 Task: Open a blank sheet, save the file as acquisition.txt Insert a table ' 2 by 2' In first column, add headers, 'Task, Status'. Under first header, add  ResearchUnder second header, add Completed. Change table style to  Black 
Action: Mouse moved to (265, 161)
Screenshot: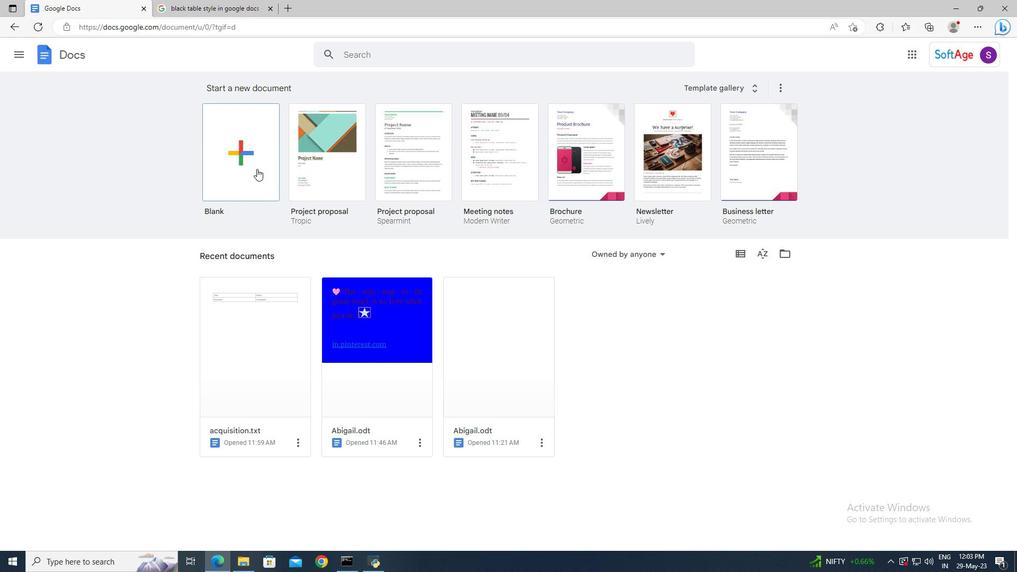 
Action: Mouse pressed left at (265, 161)
Screenshot: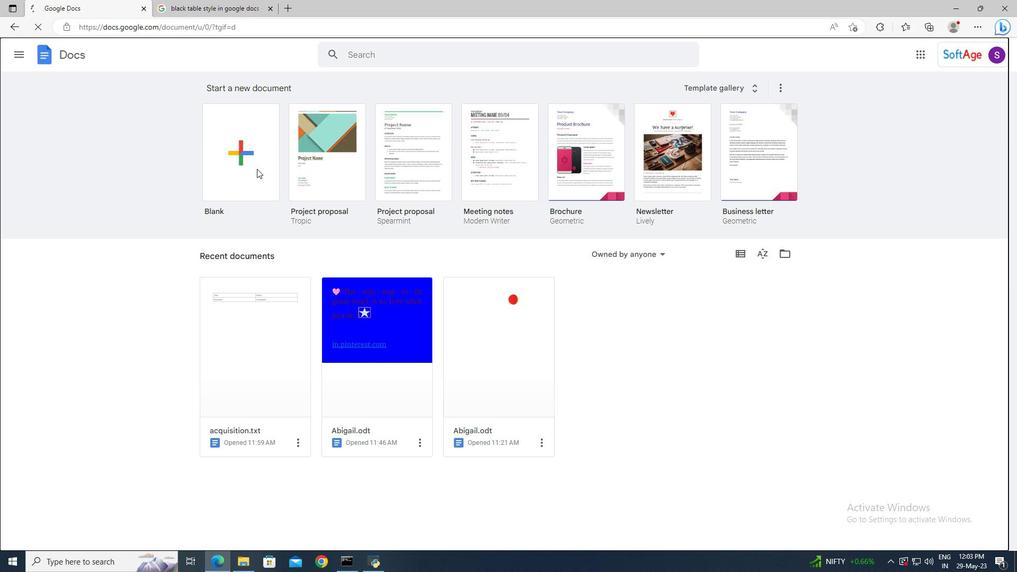 
Action: Mouse moved to (84, 48)
Screenshot: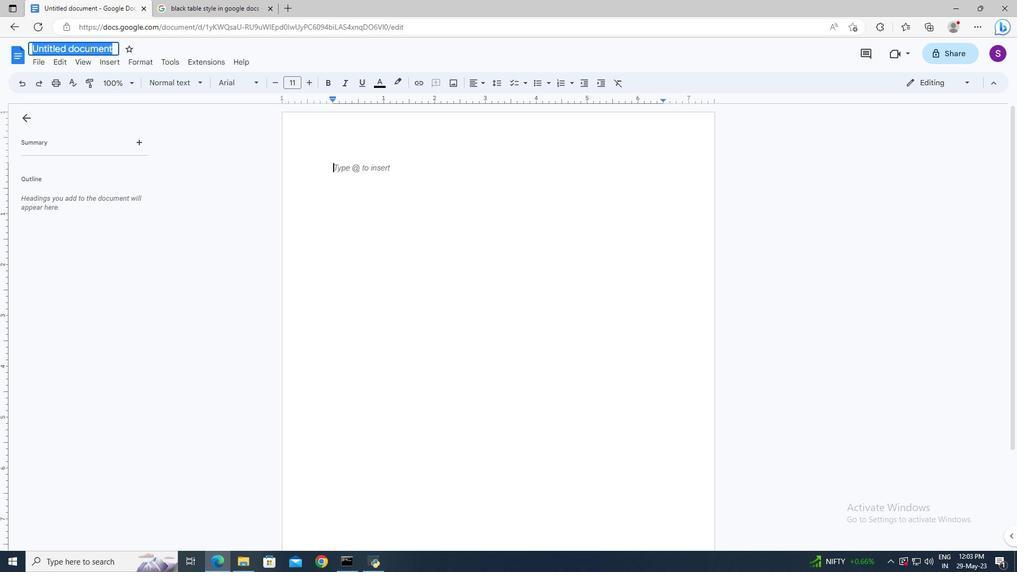 
Action: Mouse pressed left at (84, 48)
Screenshot: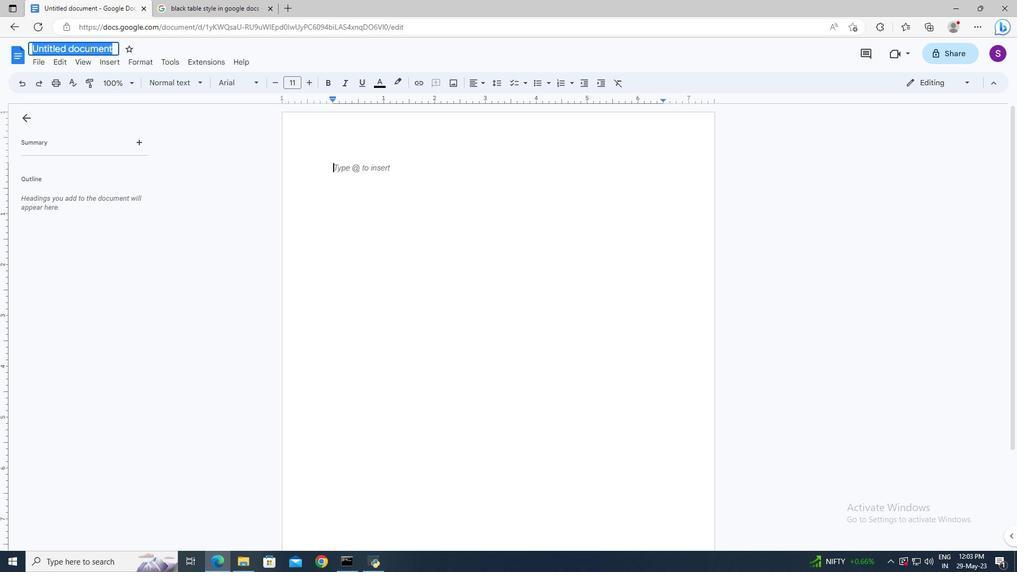 
Action: Key pressed acquisition.txt<Key.enter>
Screenshot: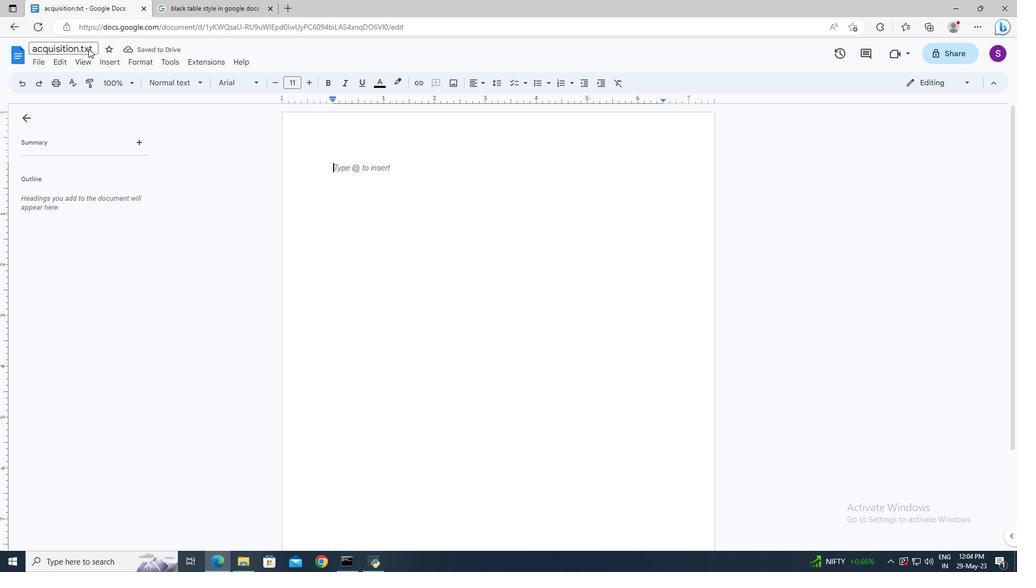 
Action: Mouse moved to (116, 66)
Screenshot: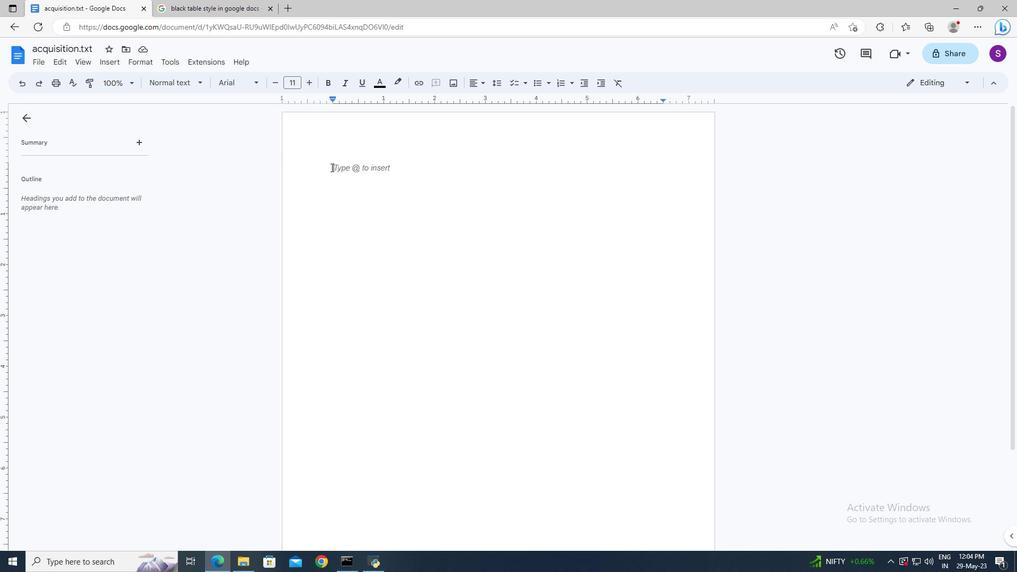 
Action: Mouse pressed left at (116, 66)
Screenshot: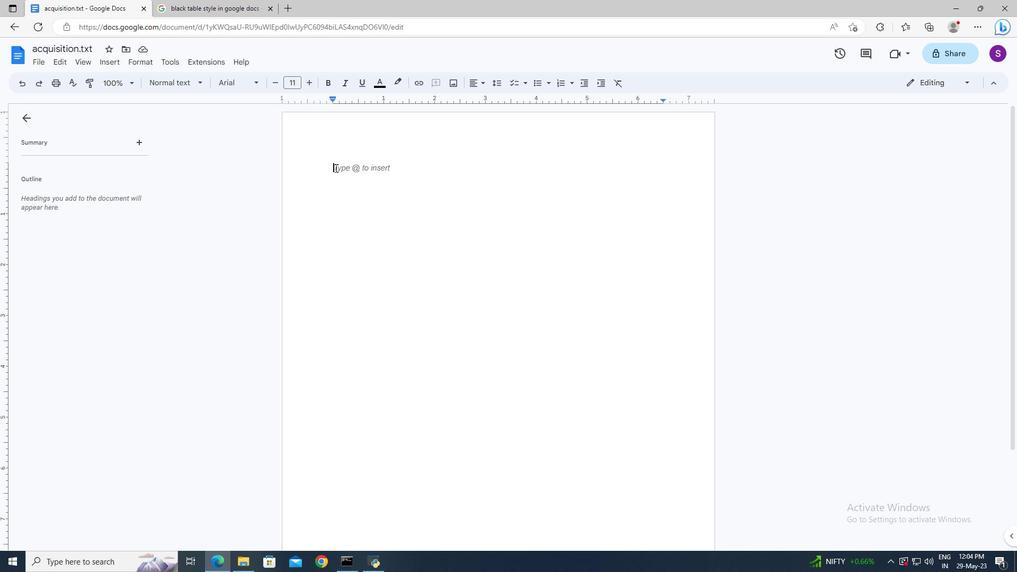 
Action: Mouse moved to (283, 131)
Screenshot: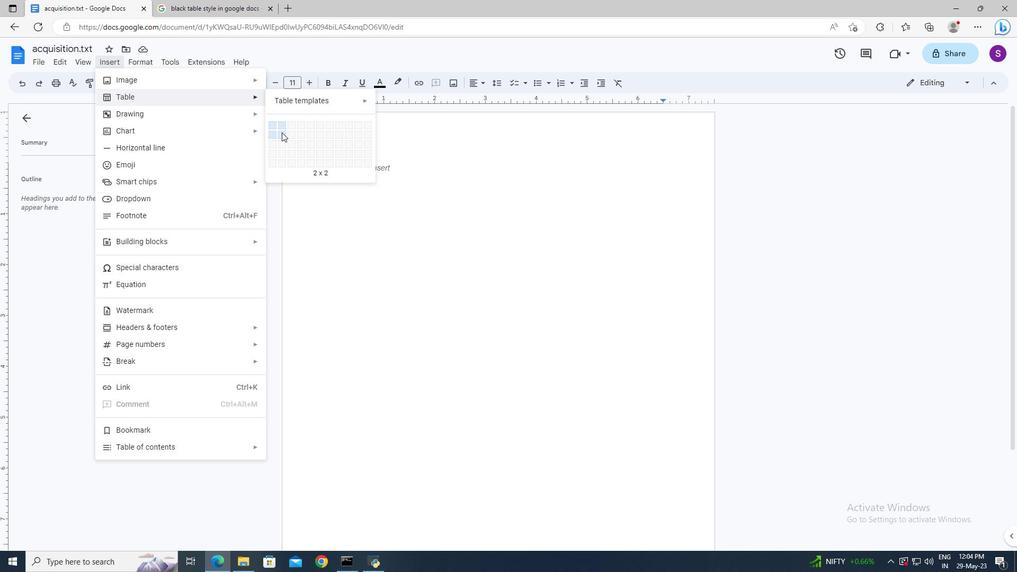 
Action: Mouse pressed left at (283, 131)
Screenshot: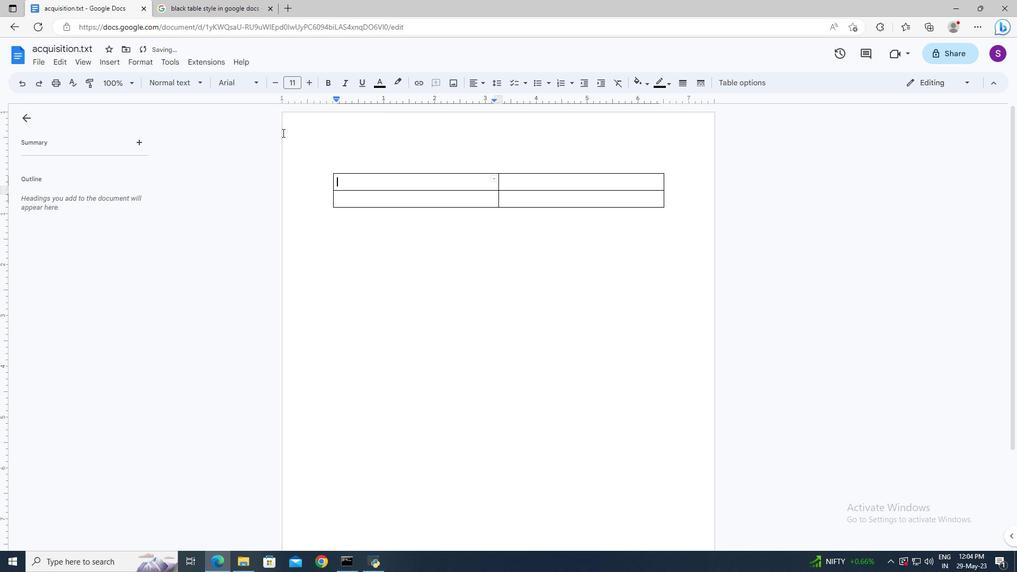 
Action: Mouse moved to (384, 180)
Screenshot: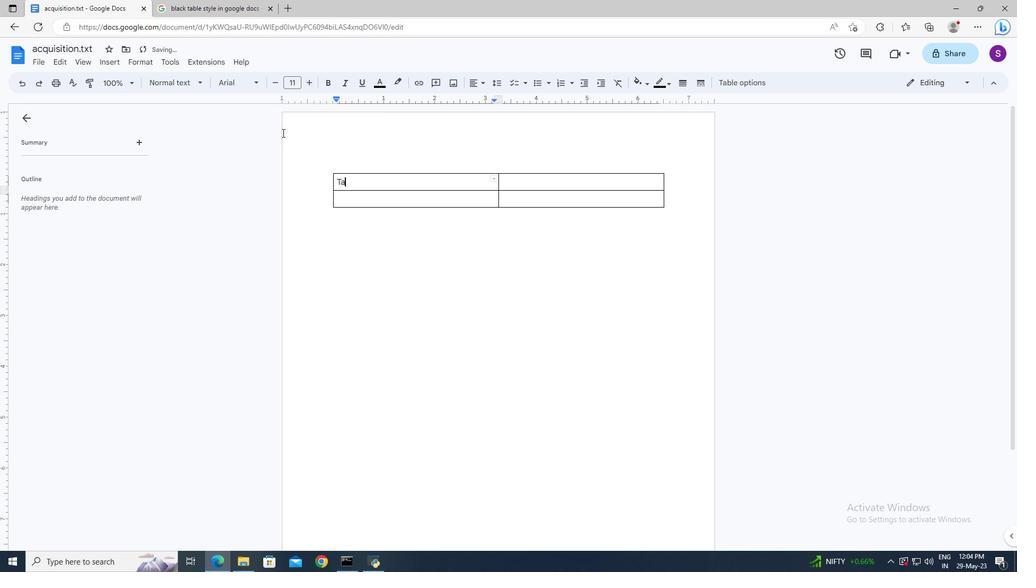
Action: Mouse pressed left at (384, 180)
Screenshot: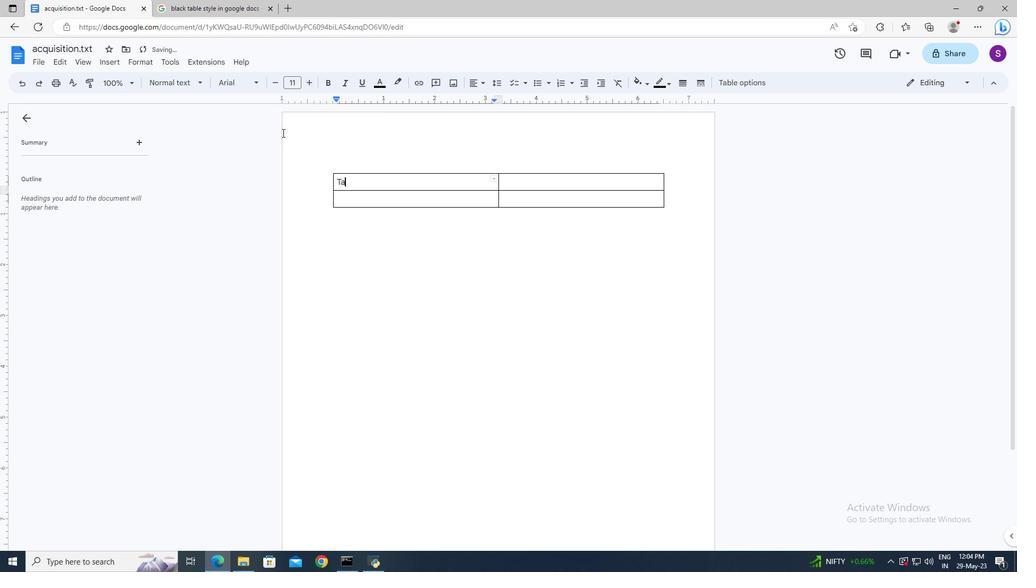 
Action: Key pressed <Key.shift>Task<Key.tab><Key.shift>Status
Screenshot: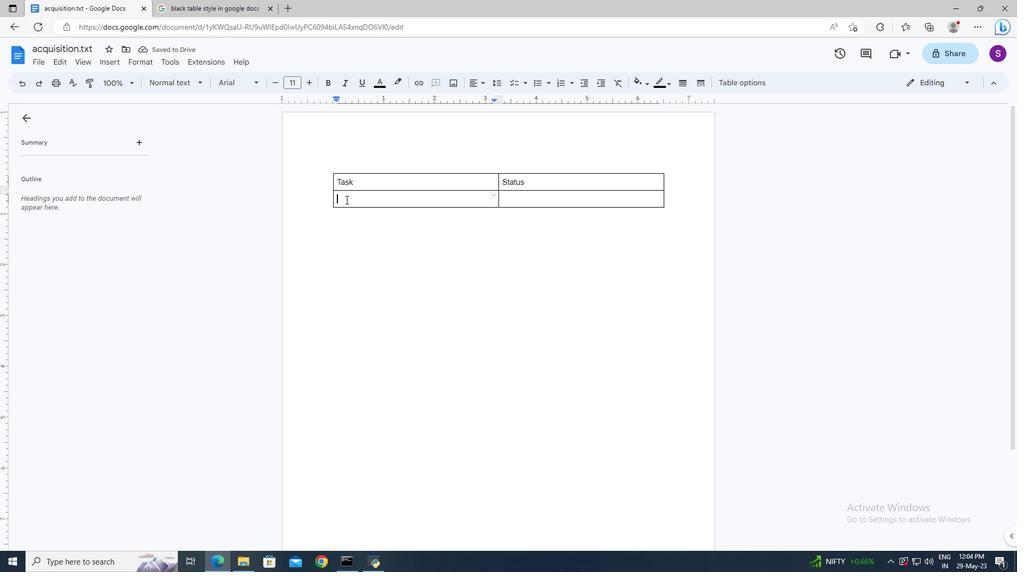 
Action: Mouse moved to (382, 196)
Screenshot: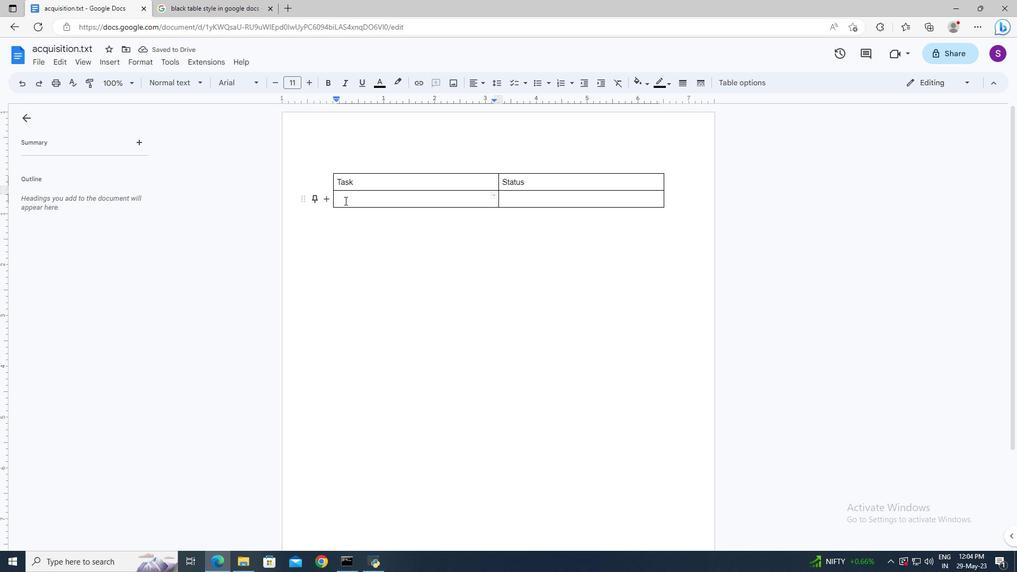
Action: Mouse pressed left at (382, 196)
Screenshot: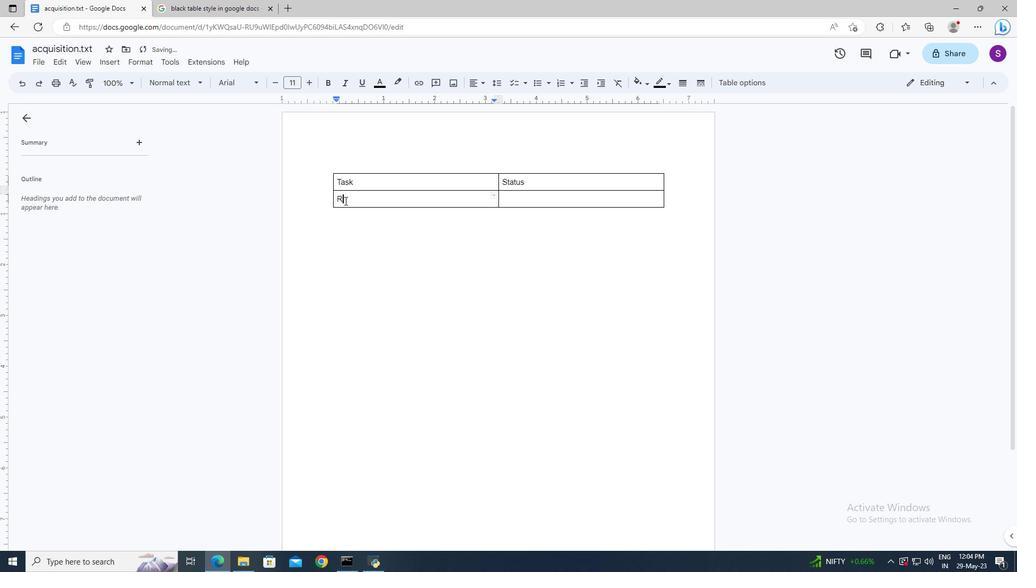 
Action: Key pressed <Key.shift>Research<Key.tab><Key.shift>Completed
Screenshot: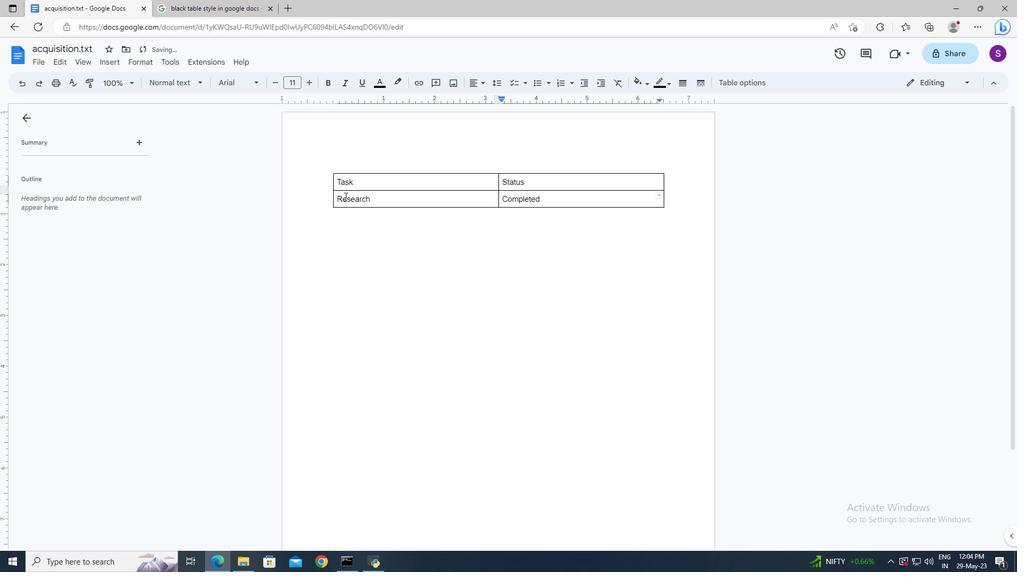 
Action: Mouse moved to (416, 212)
Screenshot: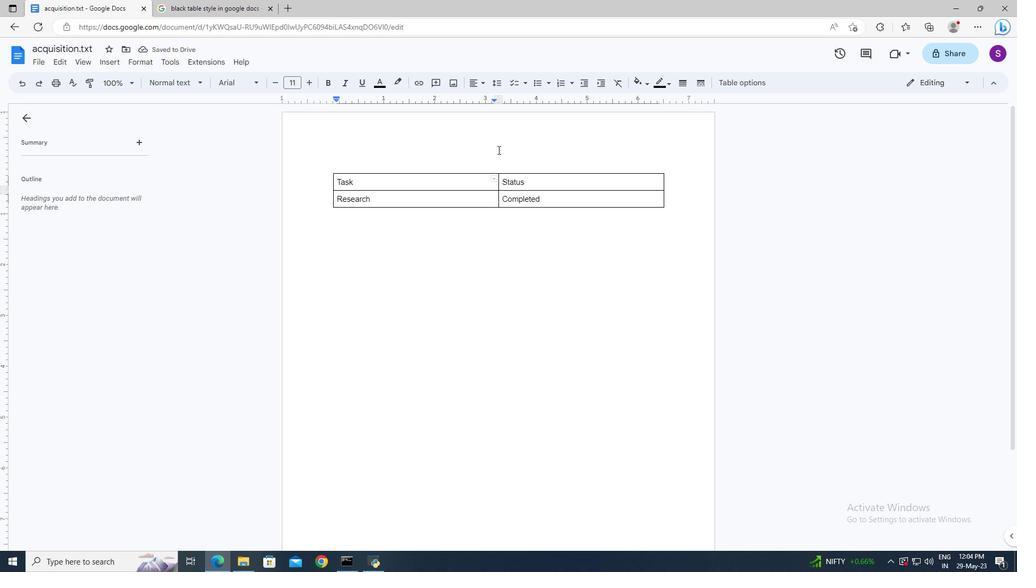 
Action: Mouse pressed left at (416, 212)
Screenshot: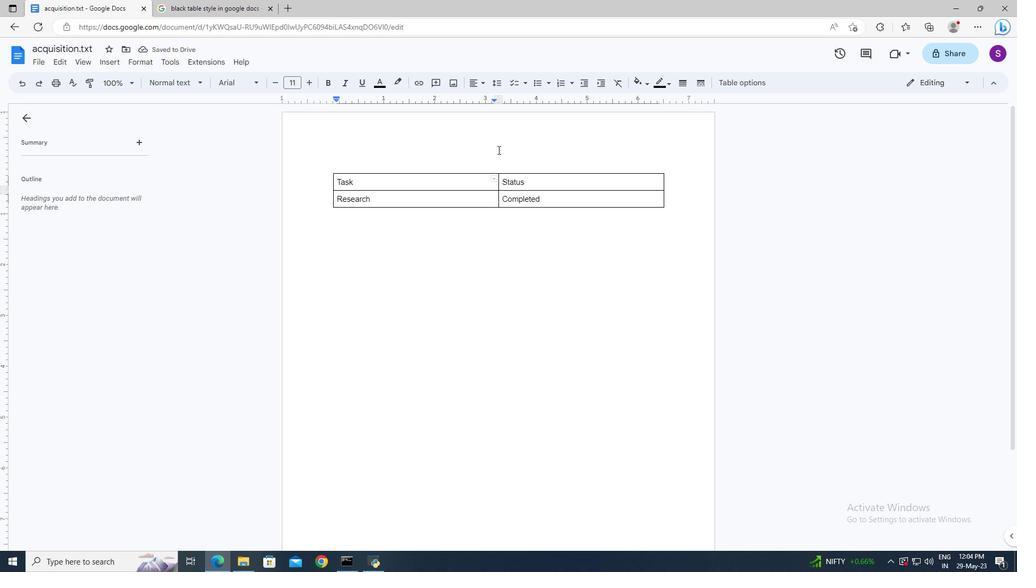 
Action: Mouse moved to (414, 186)
Screenshot: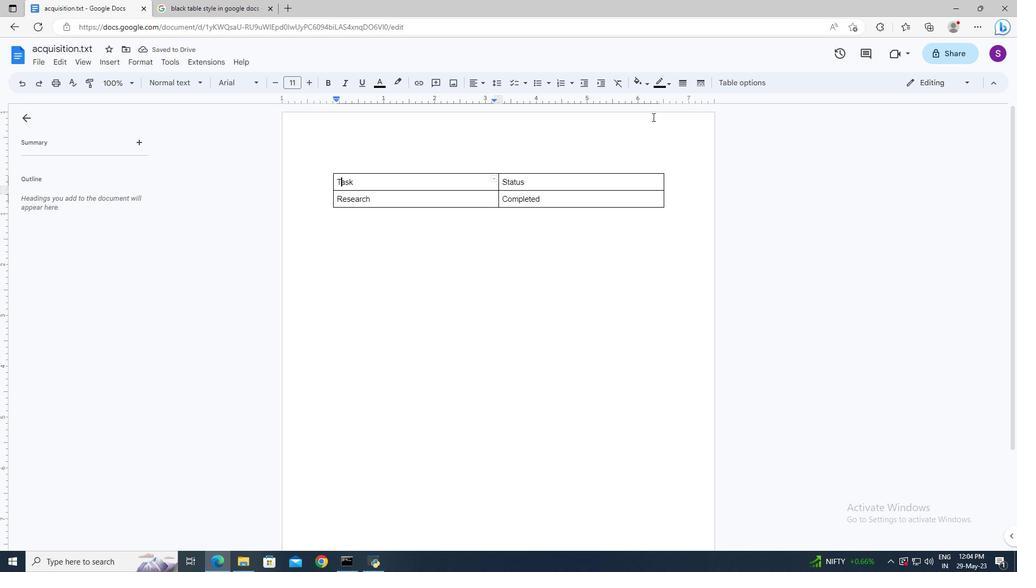 
Action: Mouse pressed left at (414, 186)
Screenshot: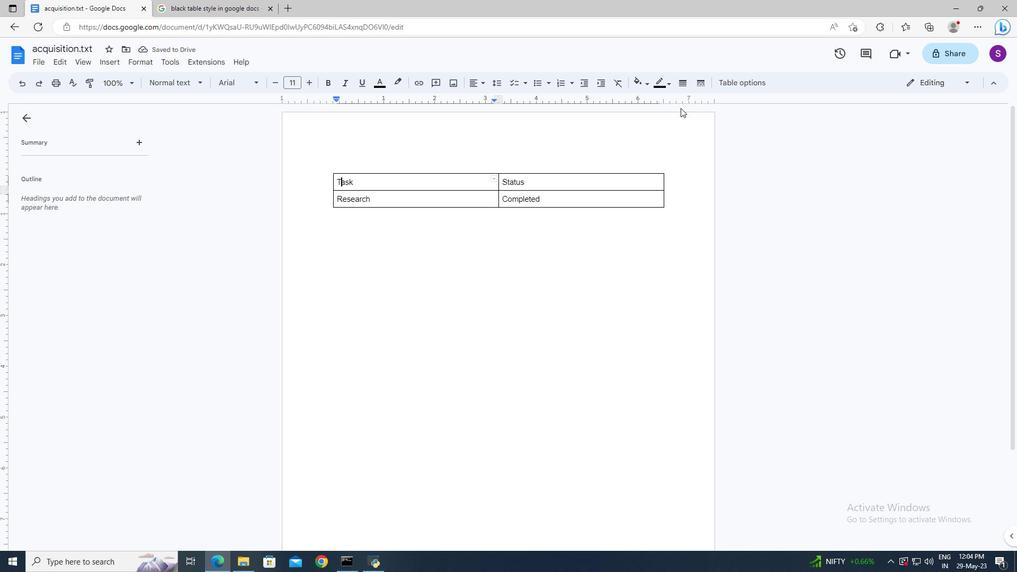 
Action: Mouse moved to (729, 81)
Screenshot: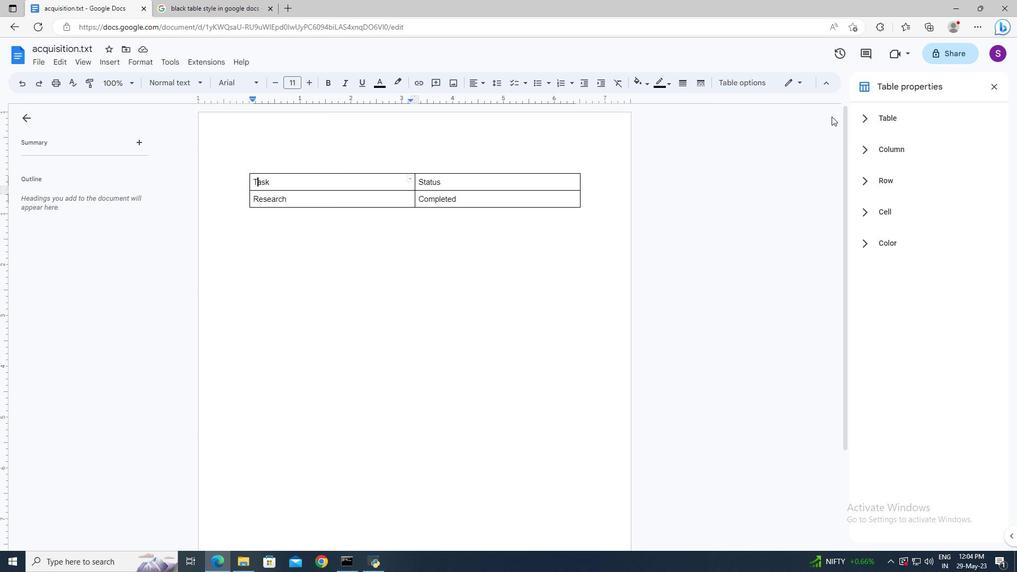 
Action: Mouse pressed left at (729, 81)
Screenshot: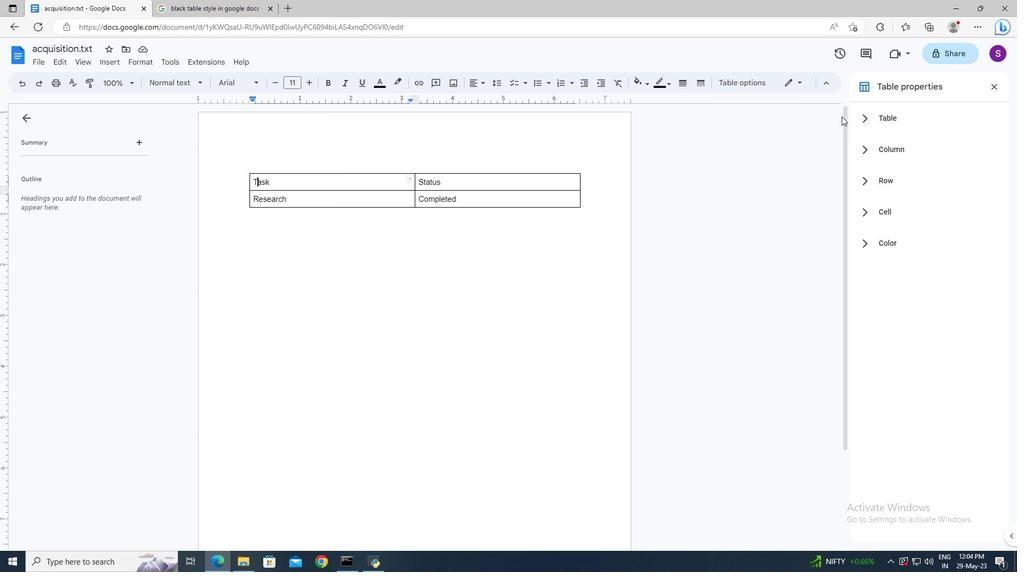 
Action: Mouse moved to (865, 111)
Screenshot: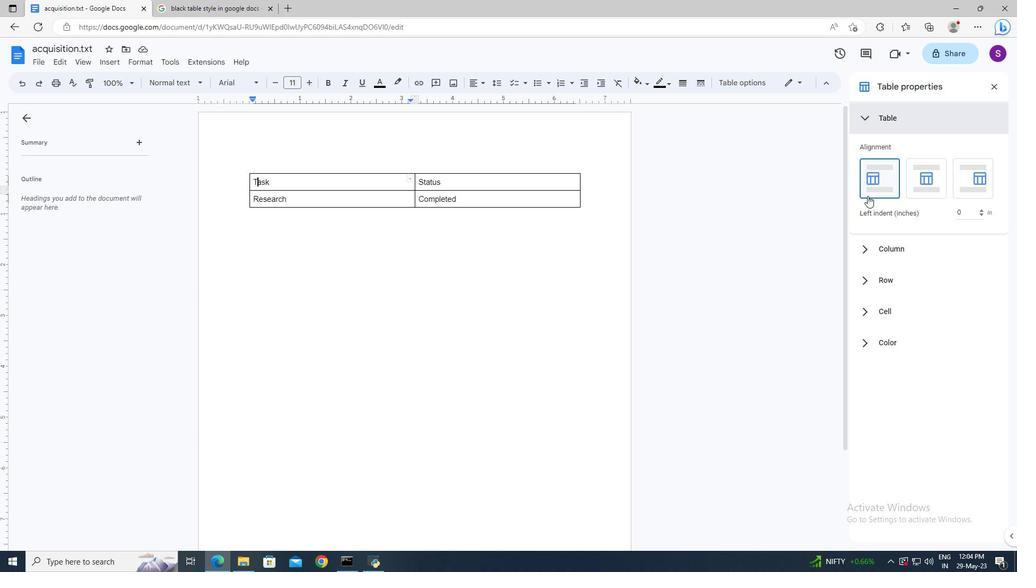 
Action: Mouse pressed left at (865, 111)
Screenshot: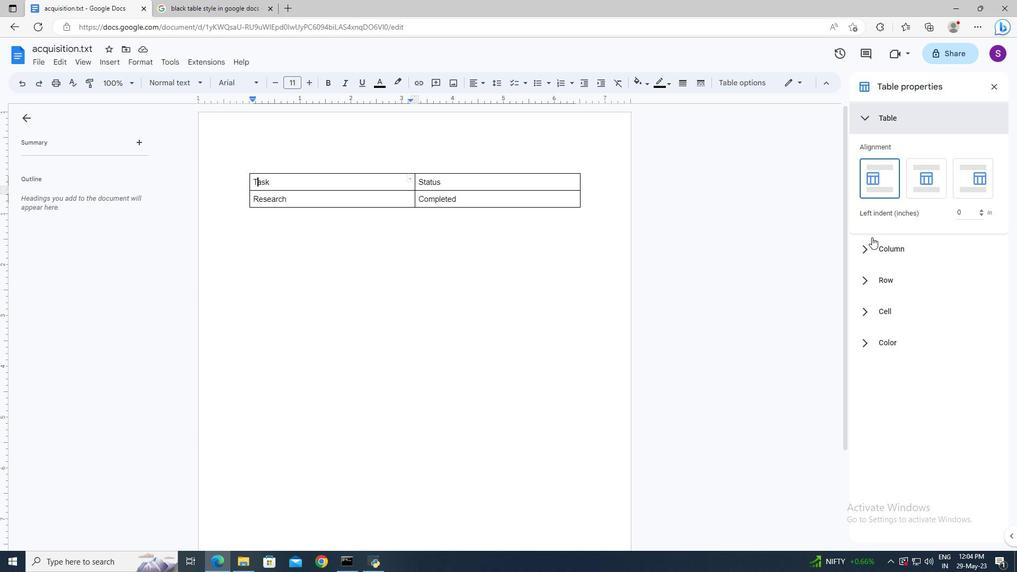 
Action: Mouse moved to (876, 343)
Screenshot: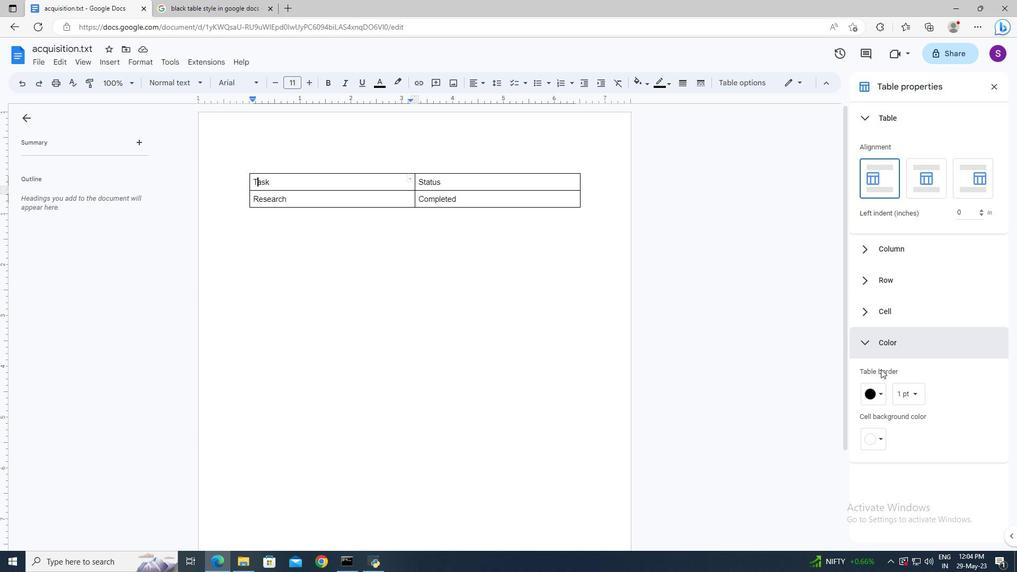 
Action: Mouse pressed left at (876, 343)
Screenshot: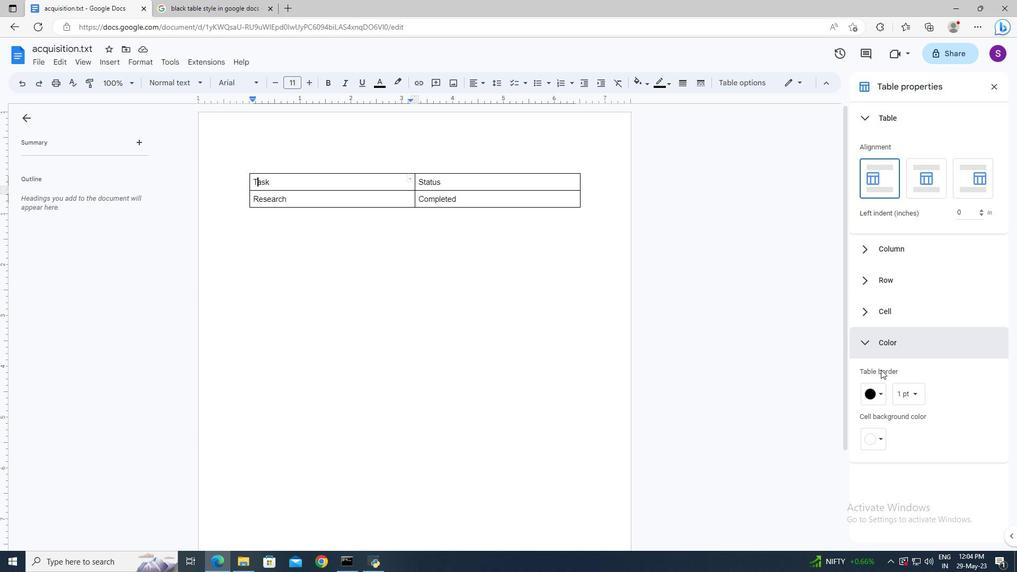 
Action: Mouse moved to (881, 437)
Screenshot: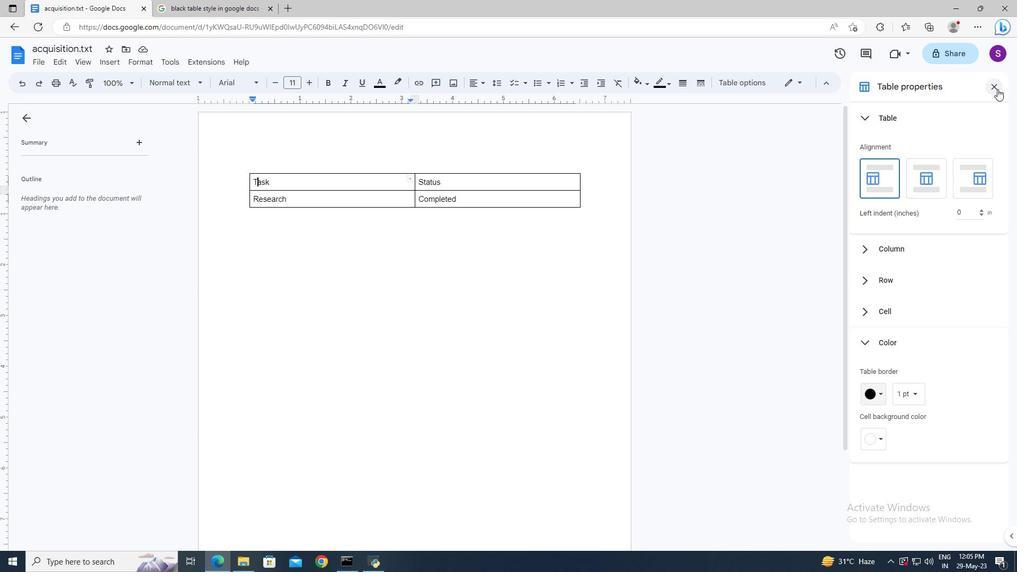 
Action: Mouse pressed left at (881, 437)
Screenshot: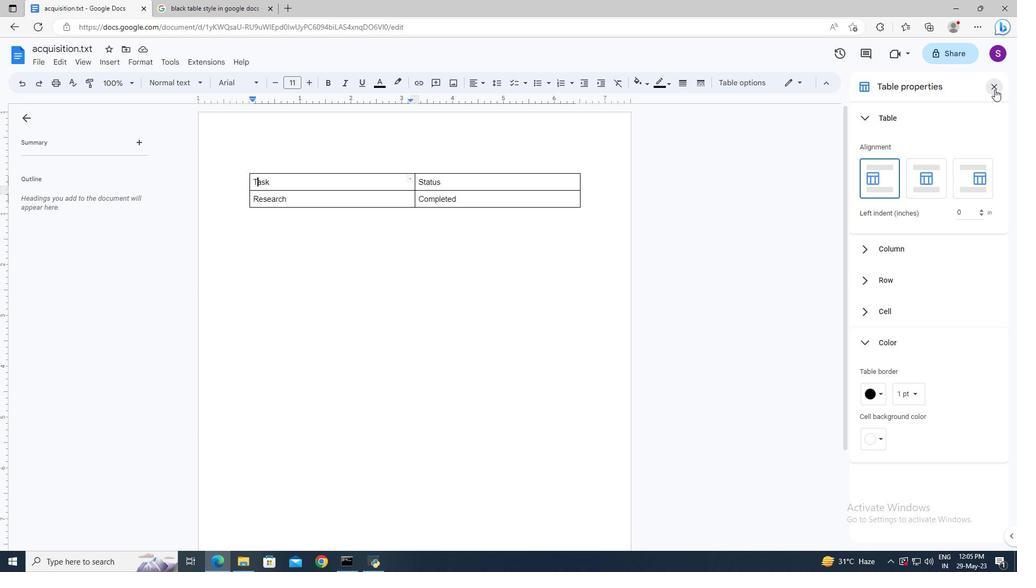 
Action: Mouse moved to (872, 309)
Screenshot: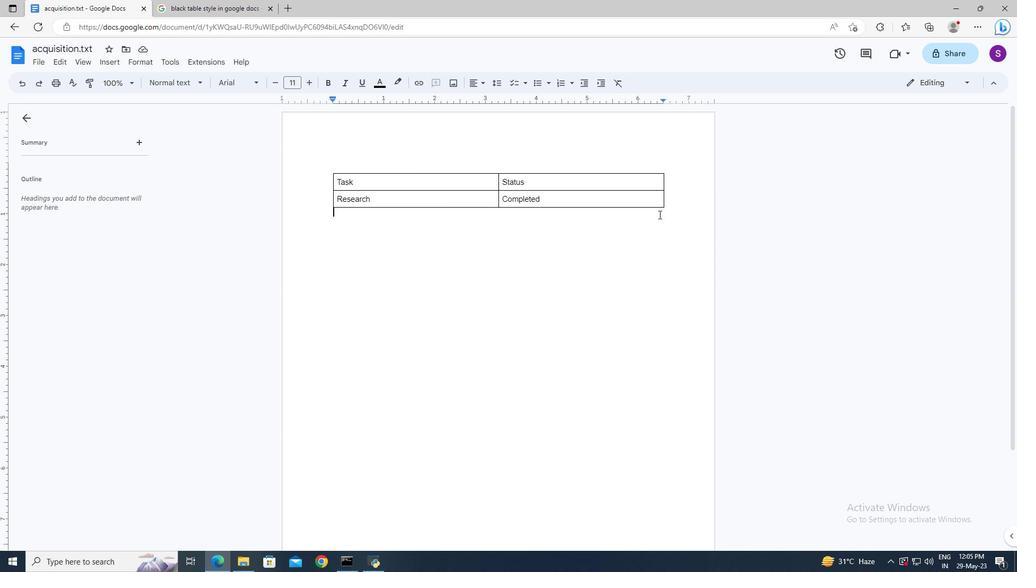 
Action: Mouse pressed left at (872, 309)
Screenshot: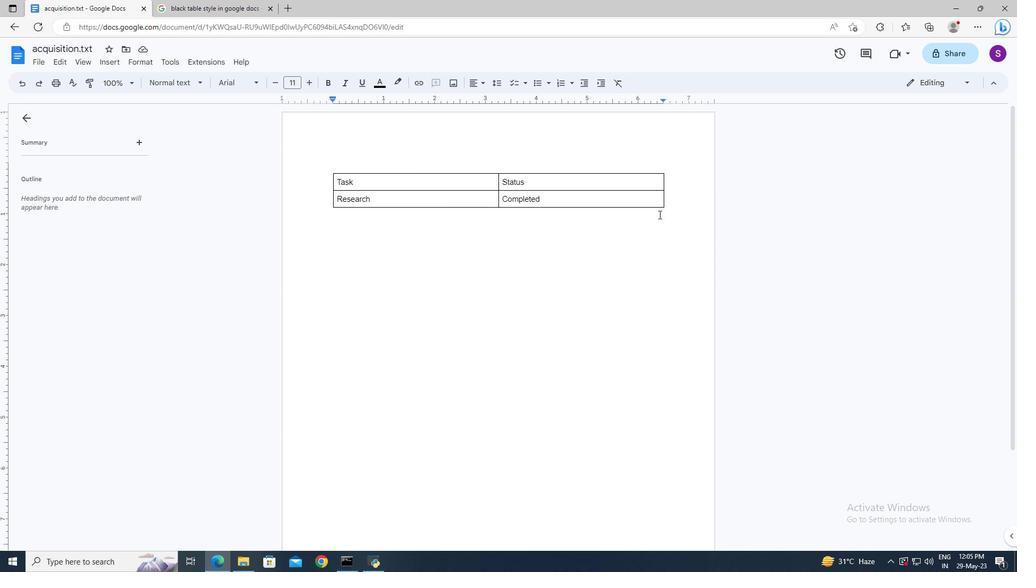 
Action: Key pressed ctrl+Z
Screenshot: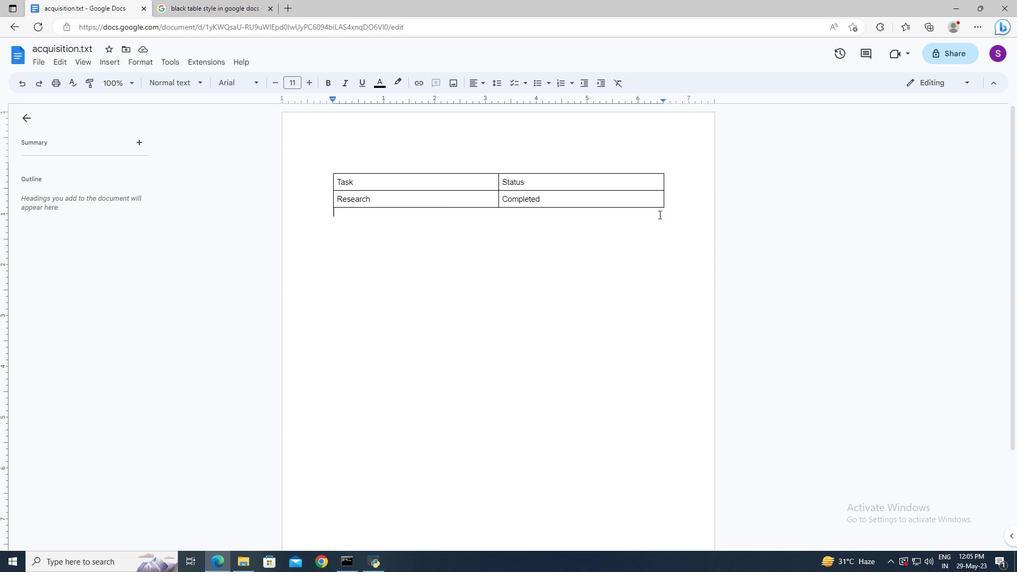 
Action: Mouse moved to (862, 118)
Screenshot: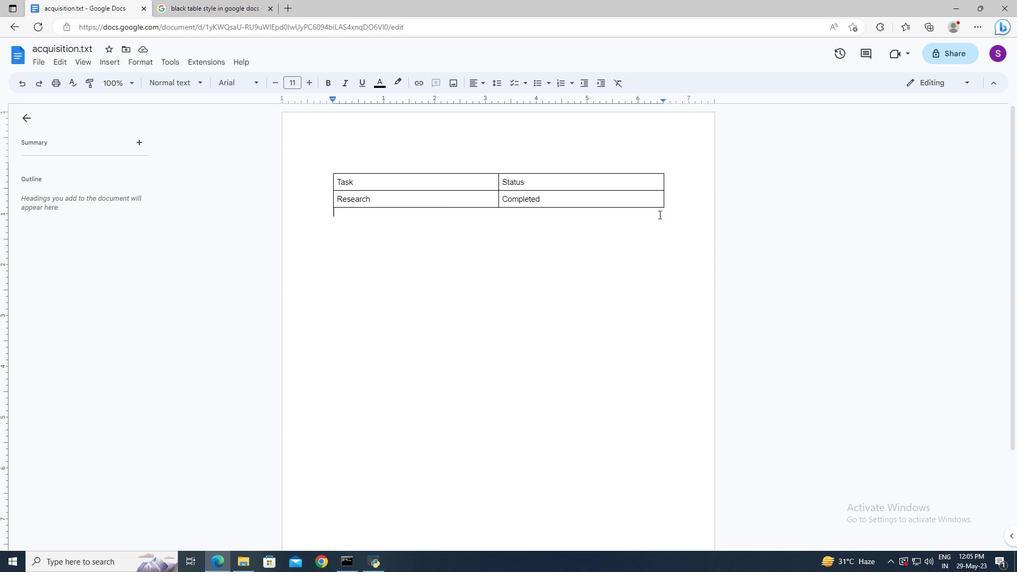 
Action: Mouse pressed left at (862, 118)
Screenshot: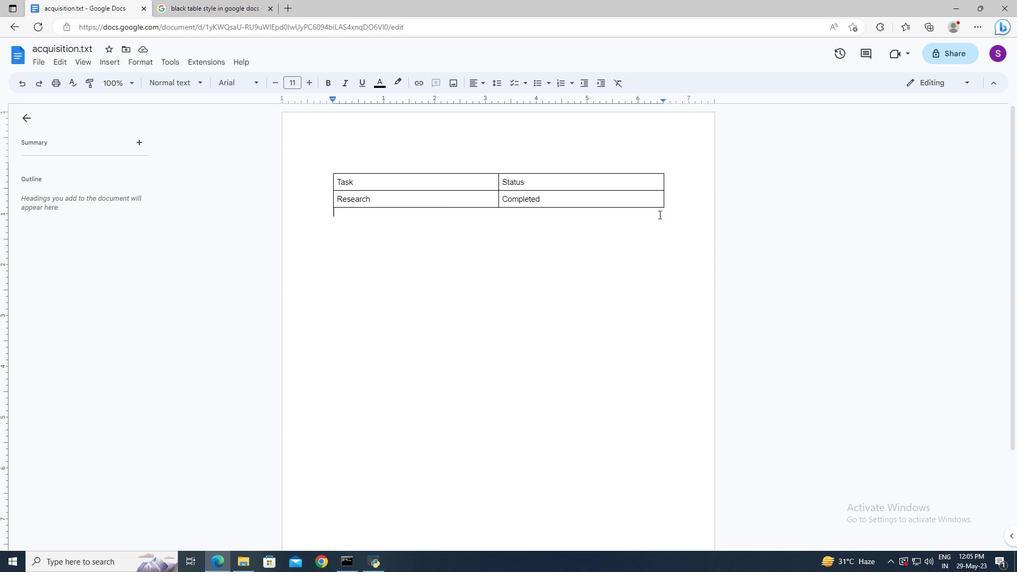 
Action: Mouse moved to (792, 82)
Screenshot: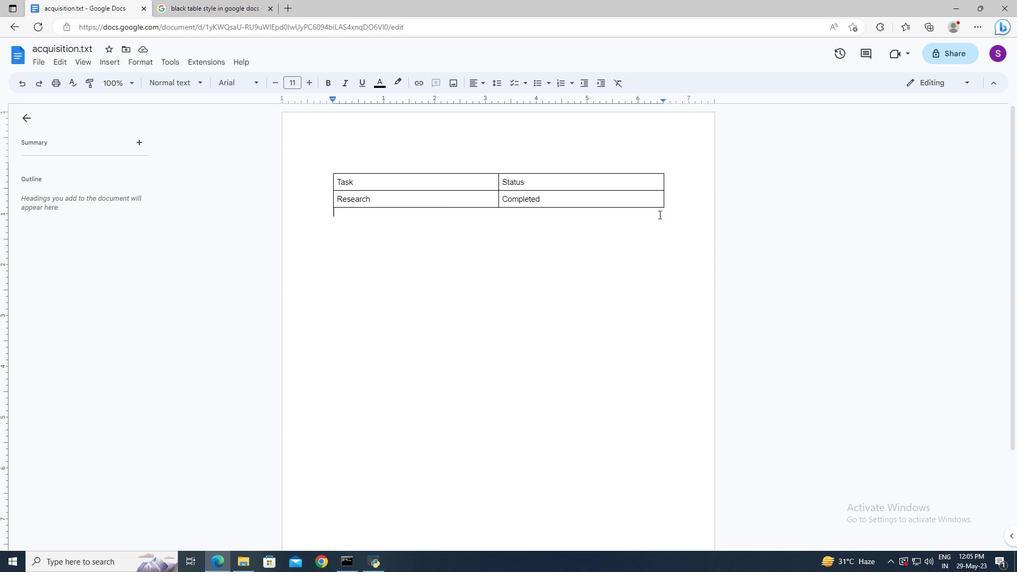 
Action: Mouse pressed left at (792, 82)
Screenshot: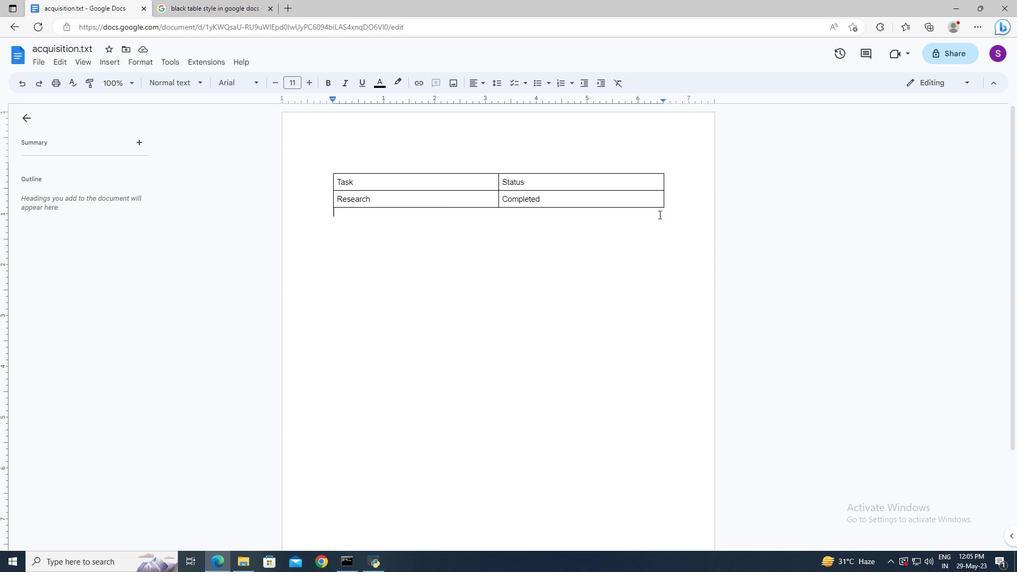
Action: Mouse pressed left at (792, 82)
Screenshot: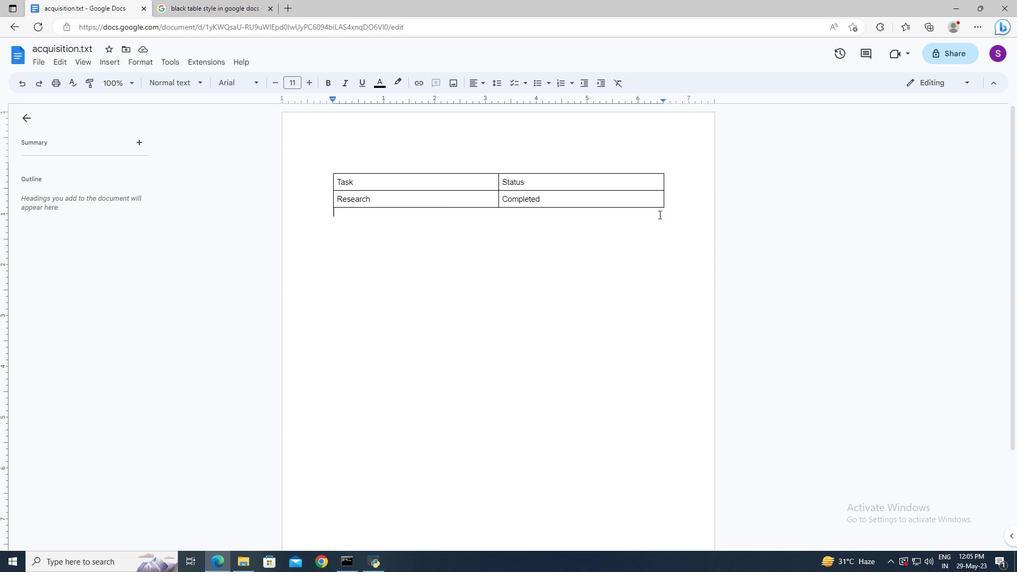 
Action: Mouse moved to (818, 82)
Screenshot: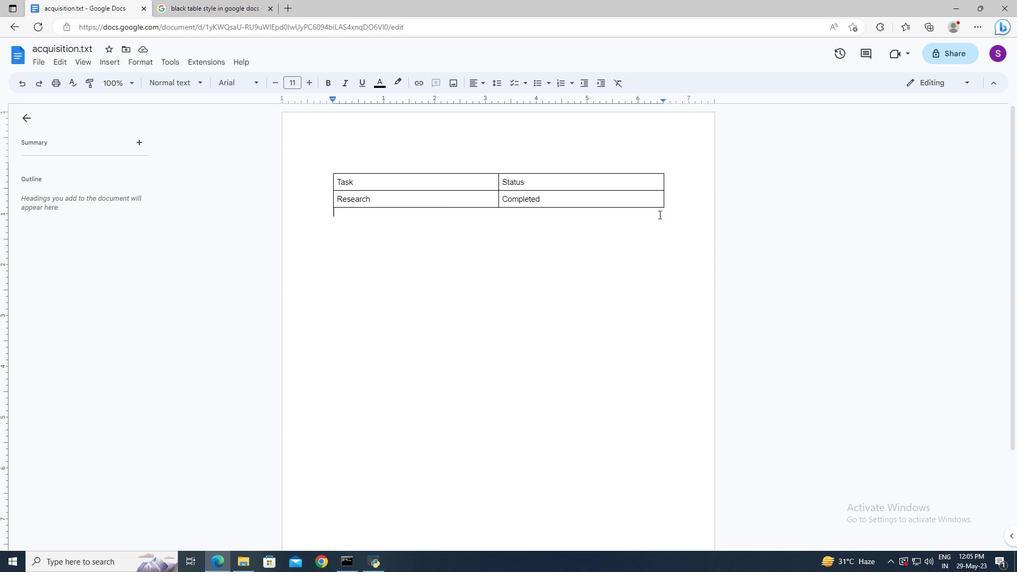 
Action: Mouse pressed left at (818, 82)
Screenshot: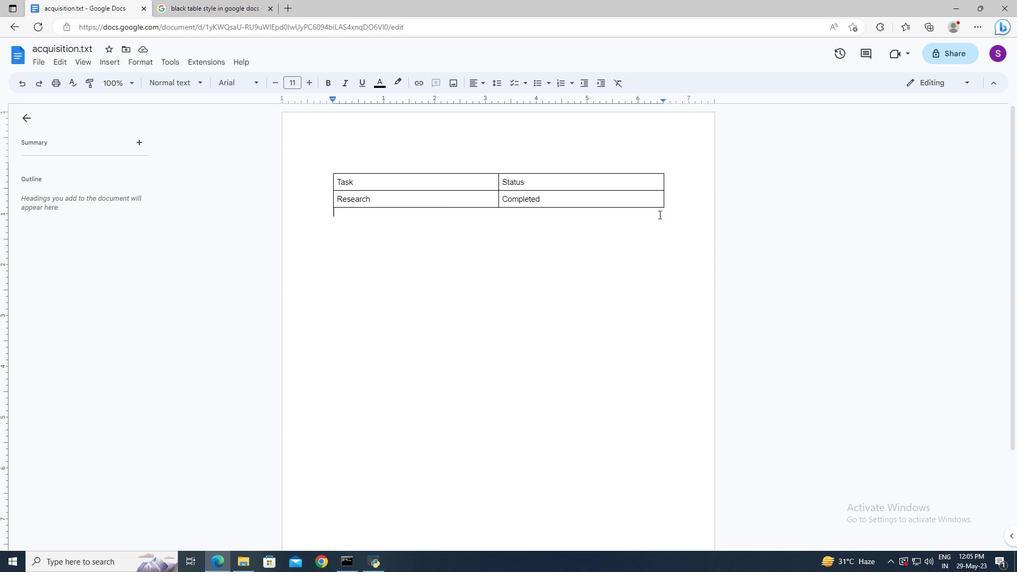 
Action: Mouse moved to (725, 128)
Screenshot: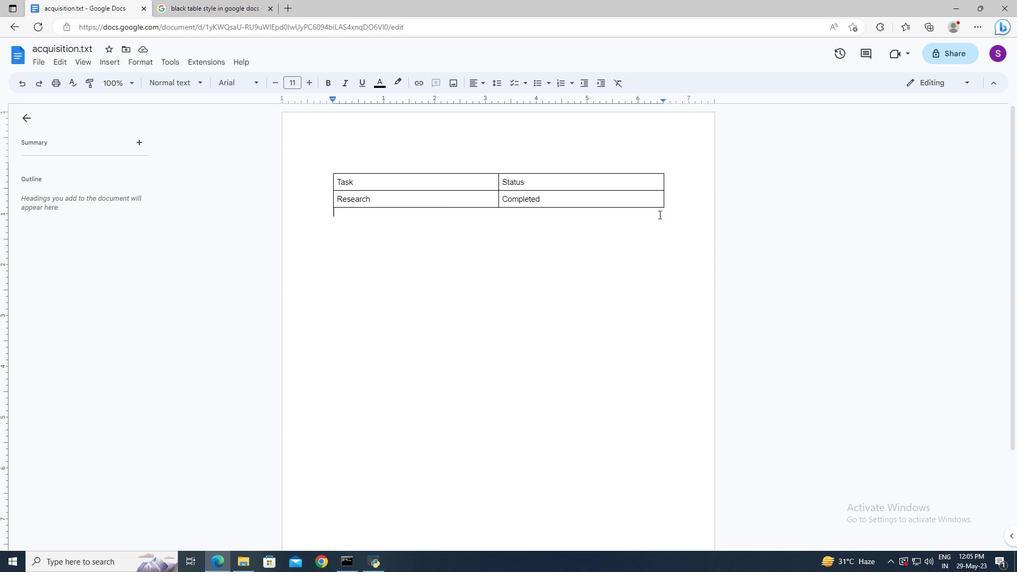 
Action: Mouse scrolled (725, 129) with delta (0, 0)
Screenshot: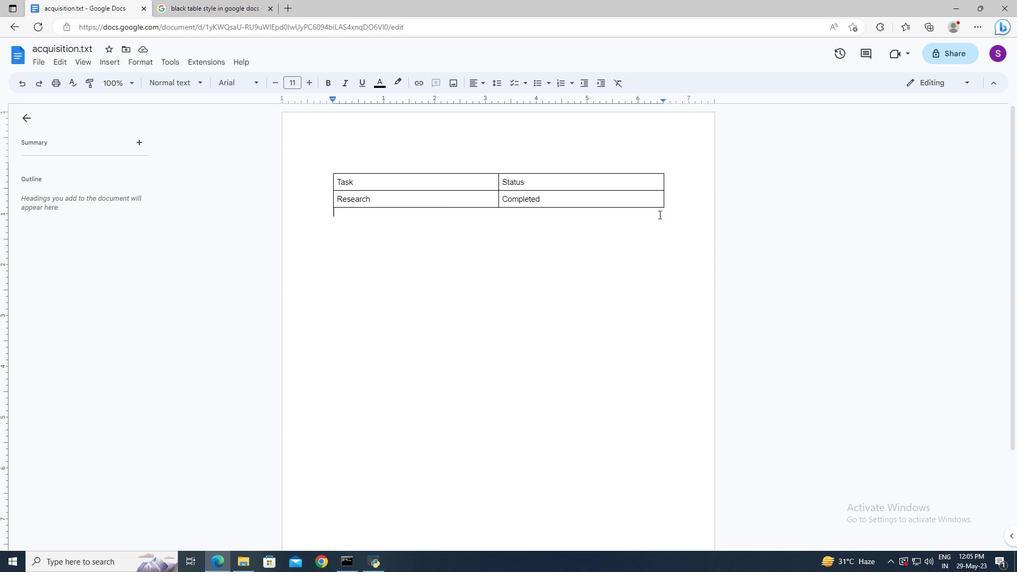 
Action: Mouse scrolled (725, 129) with delta (0, 0)
Screenshot: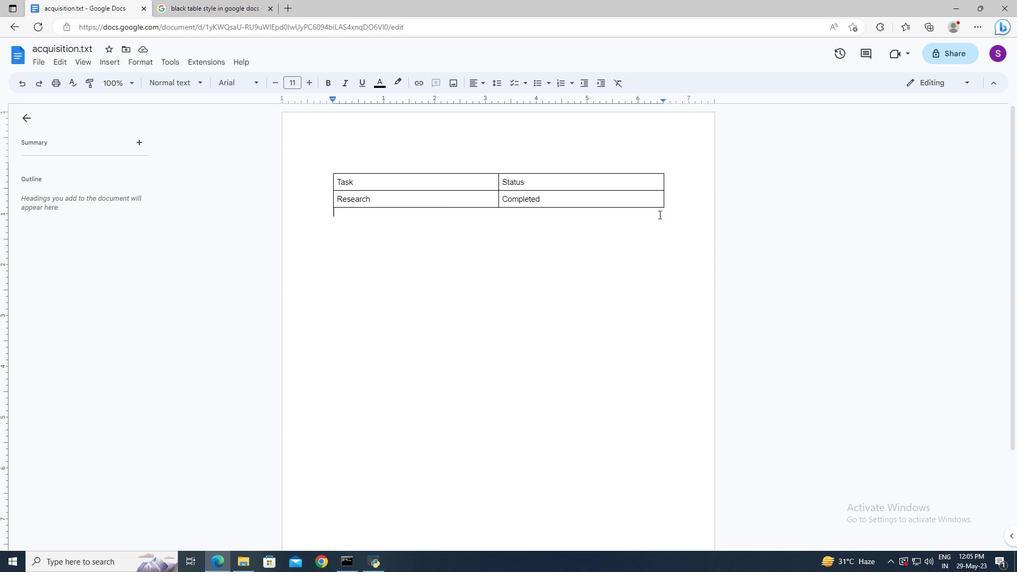 
Action: Mouse moved to (827, 56)
Screenshot: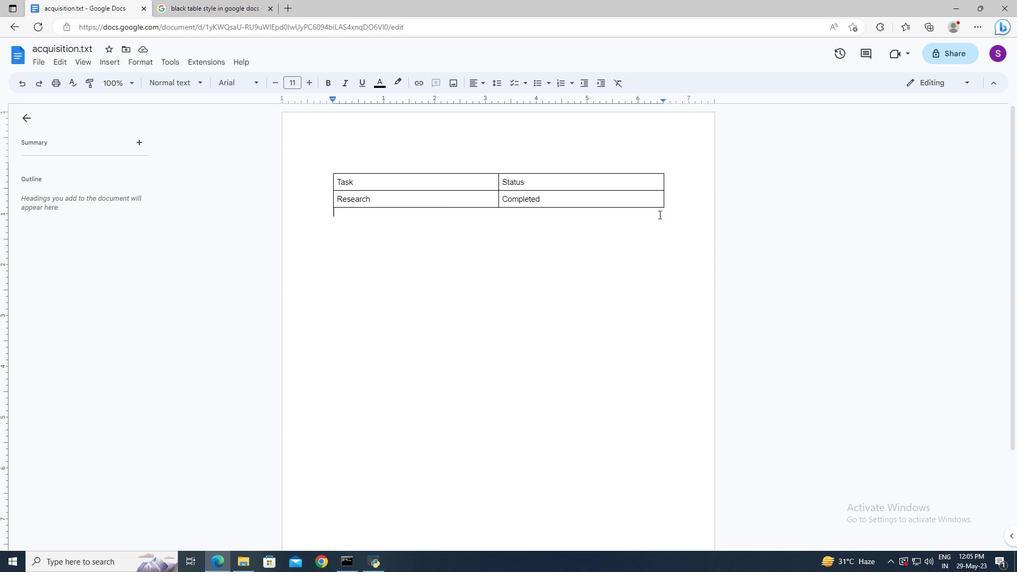 
Action: Mouse pressed left at (827, 56)
Screenshot: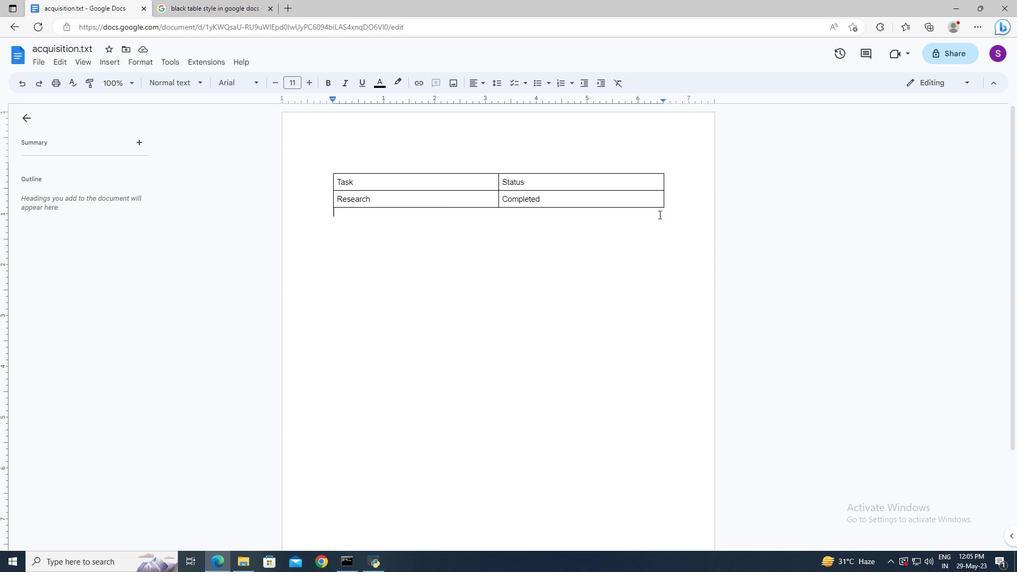 
Action: Mouse moved to (138, 60)
Screenshot: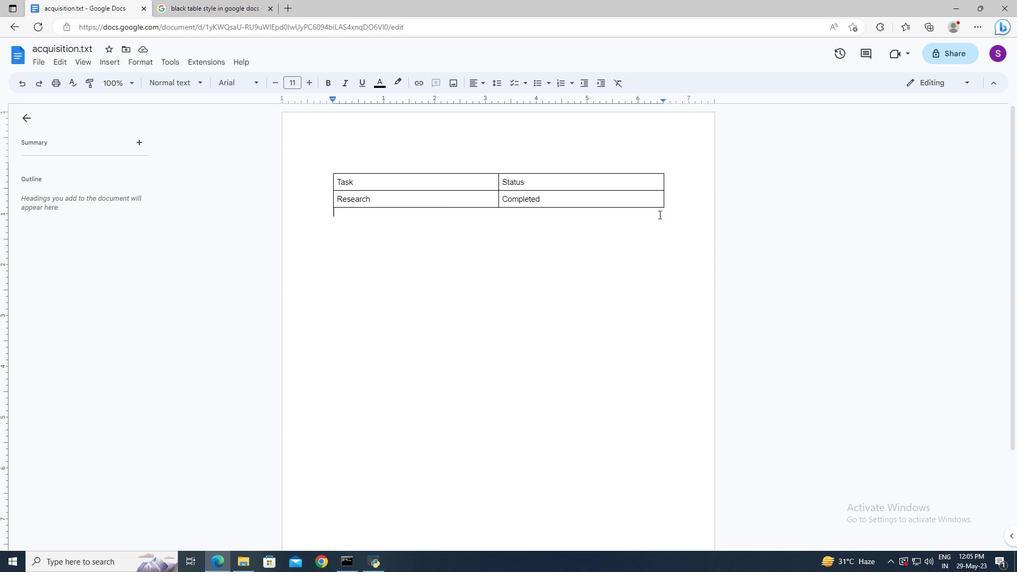 
Action: Mouse pressed left at (138, 60)
Screenshot: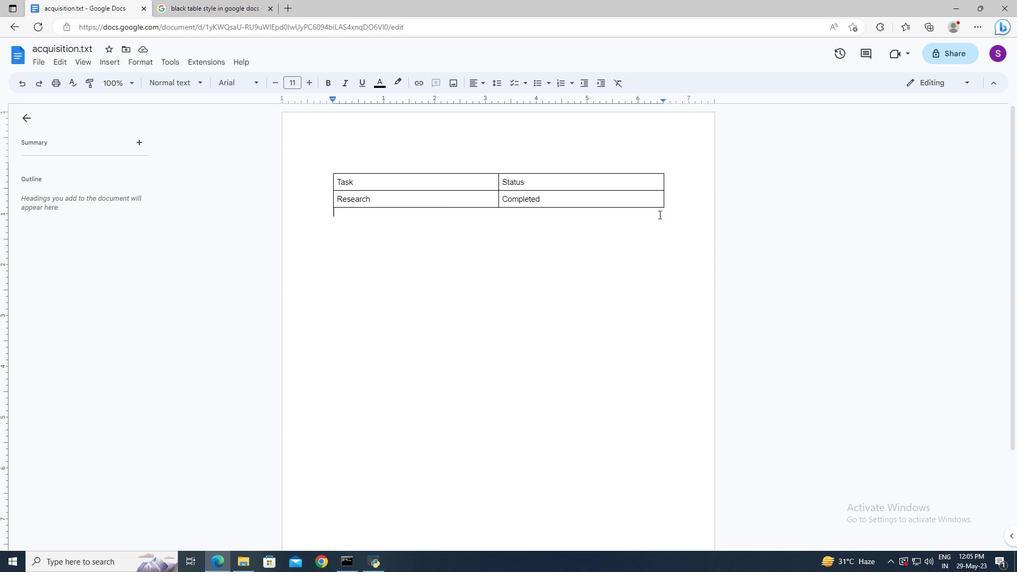 
Action: Mouse moved to (178, 248)
Screenshot: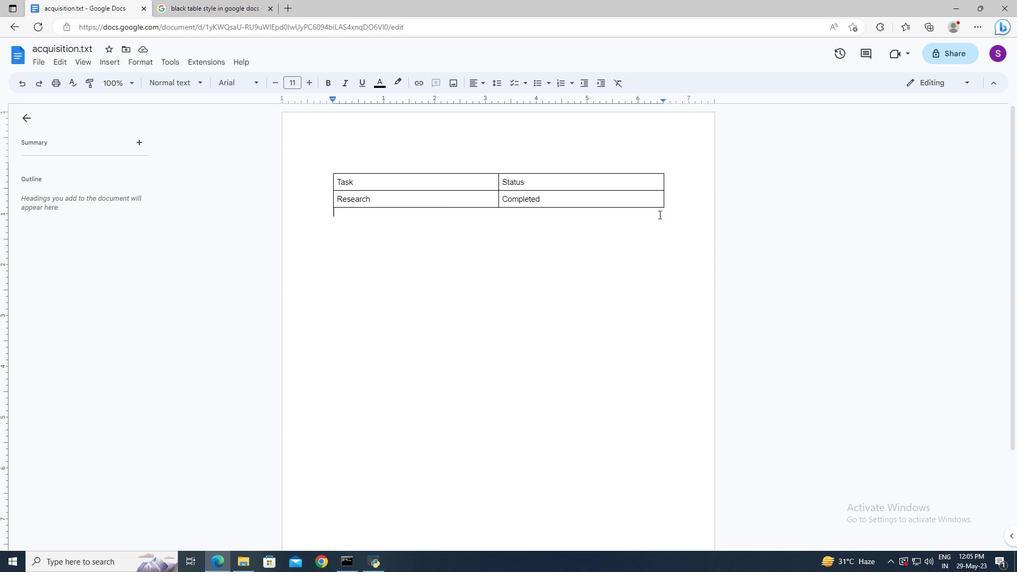 
Action: Mouse pressed left at (178, 248)
Screenshot: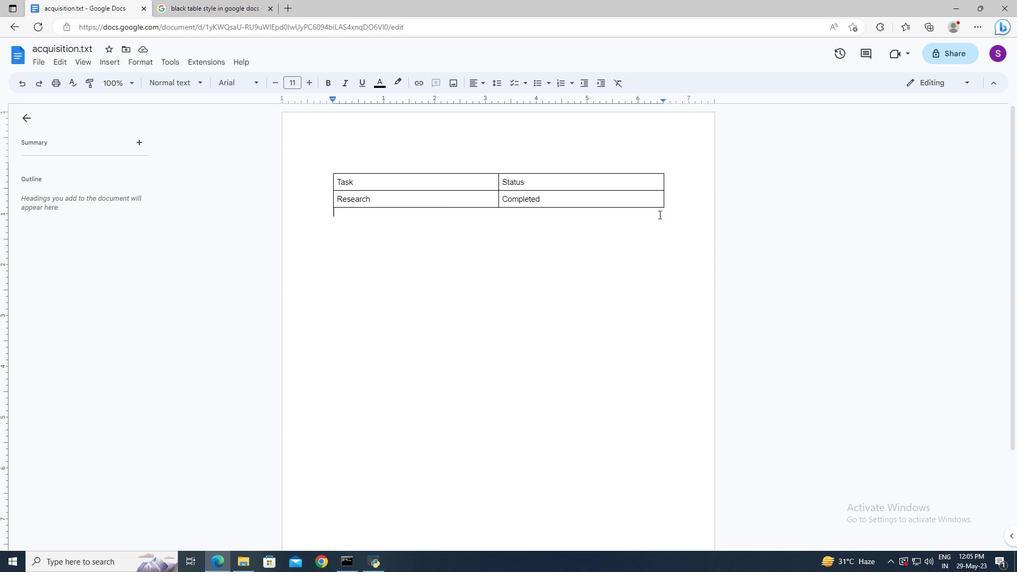 
Action: Mouse moved to (355, 536)
Screenshot: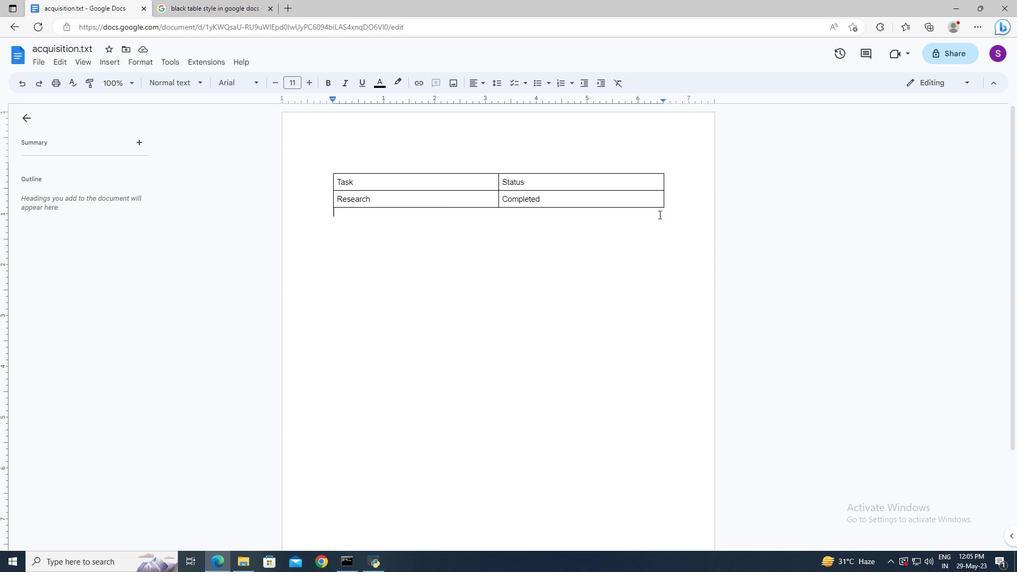 
Action: Mouse pressed left at (355, 536)
Screenshot: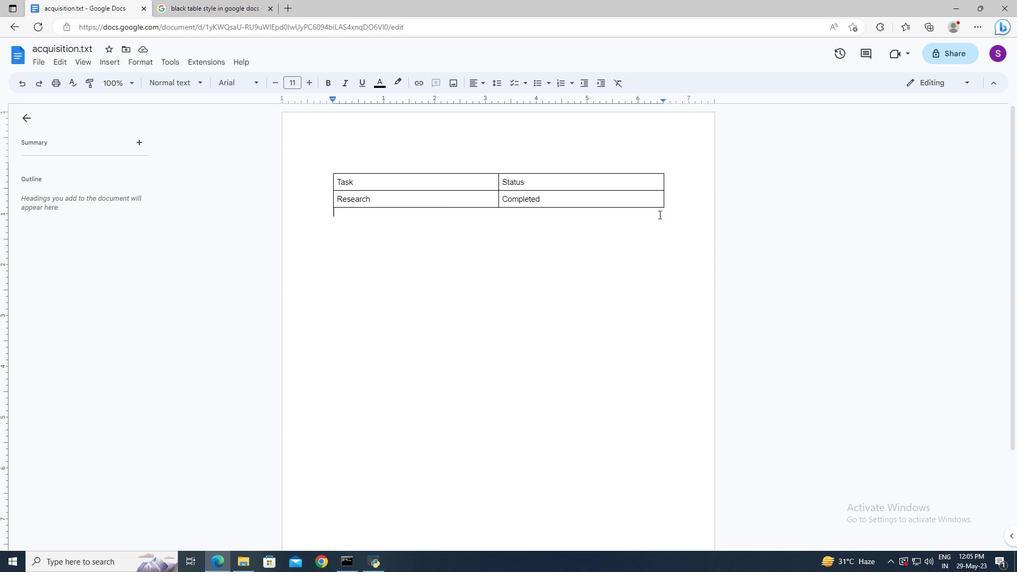 
Action: Mouse moved to (859, 147)
Screenshot: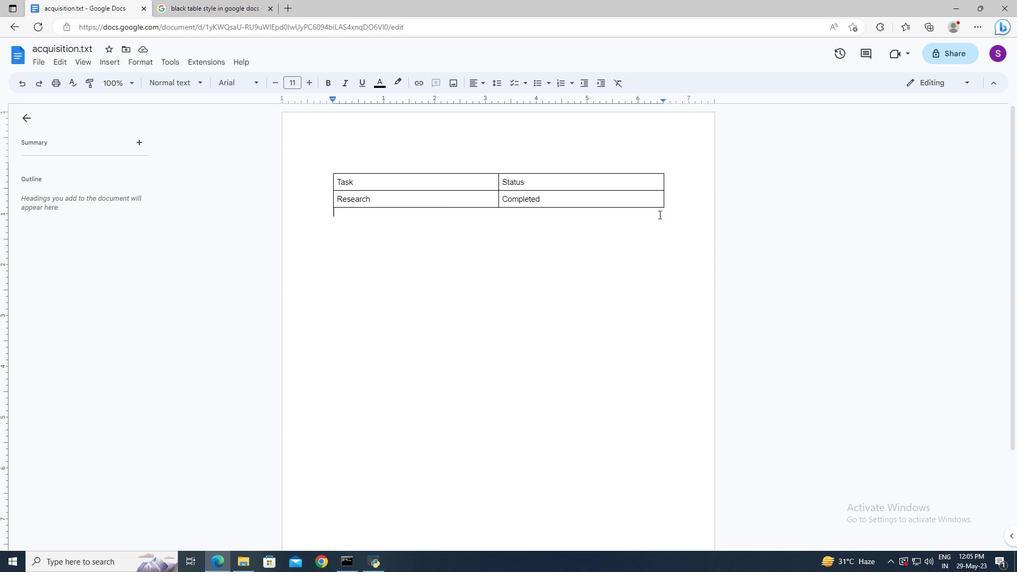 
Action: Mouse pressed left at (859, 147)
Screenshot: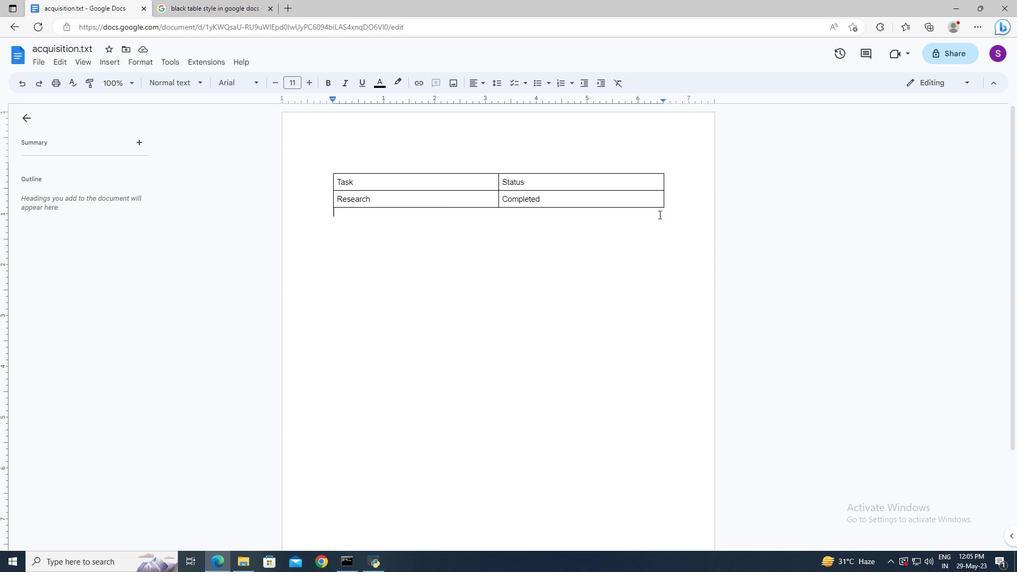 
Action: Mouse moved to (865, 123)
Screenshot: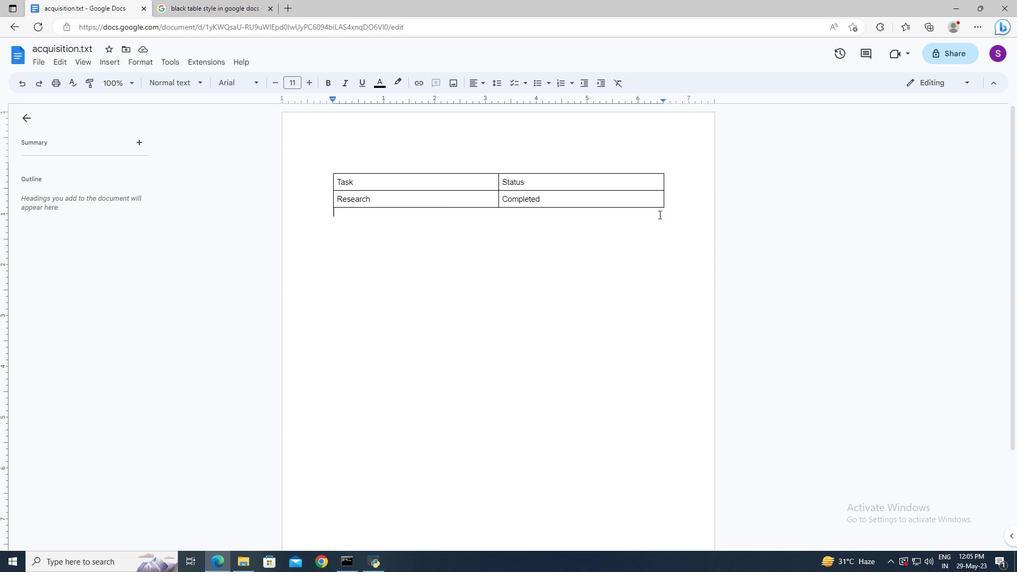 
Action: Mouse pressed left at (865, 123)
Screenshot: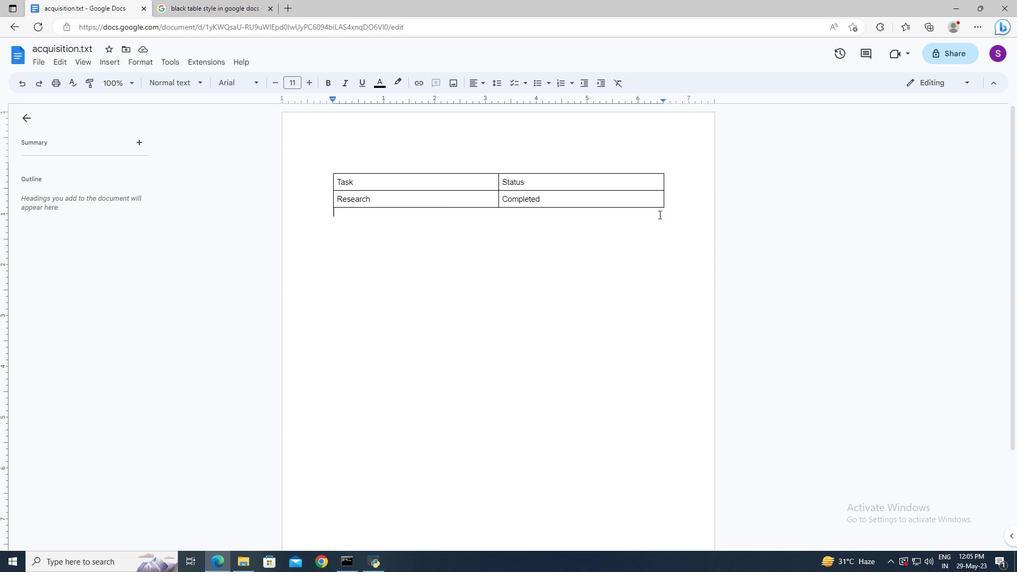 
Action: Mouse moved to (400, 225)
Screenshot: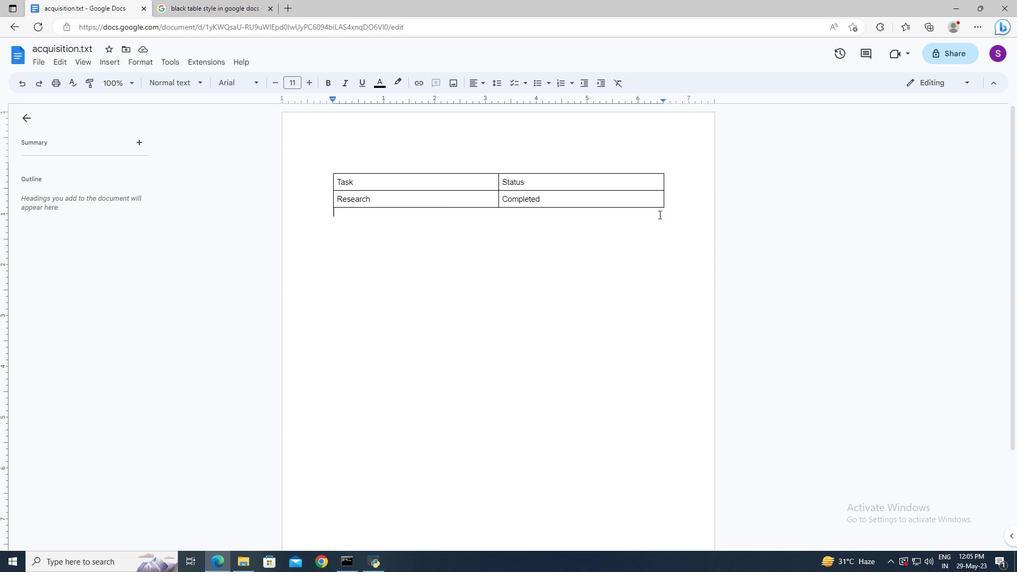 
Action: Mouse pressed left at (400, 225)
Screenshot: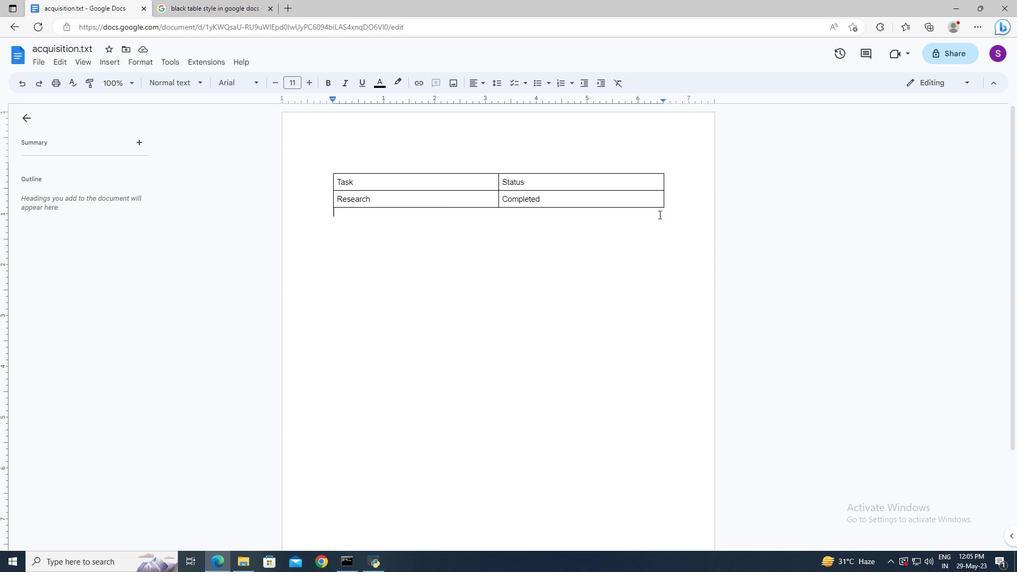 
Action: Mouse moved to (256, 168)
Screenshot: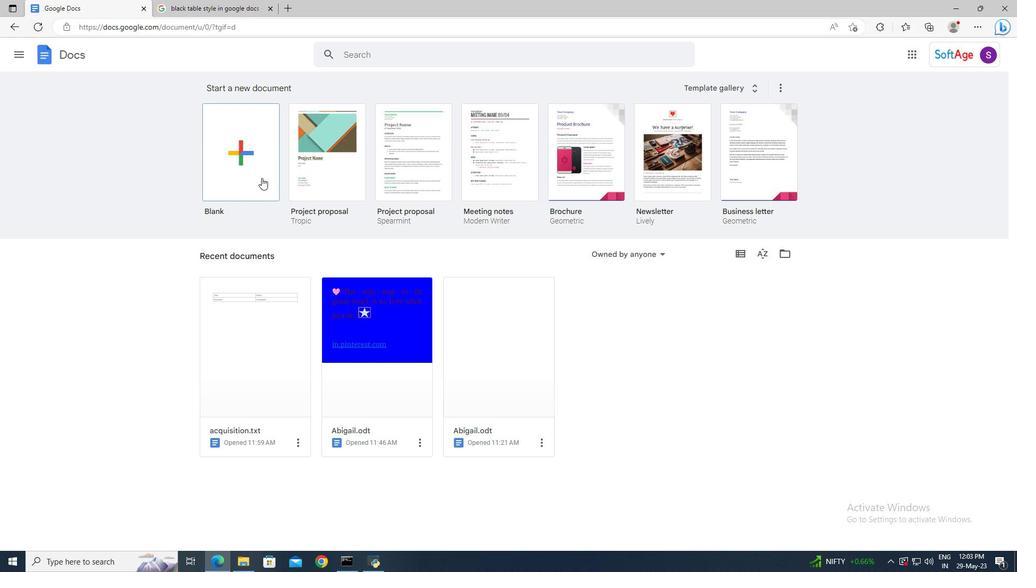 
Action: Mouse pressed left at (256, 168)
Screenshot: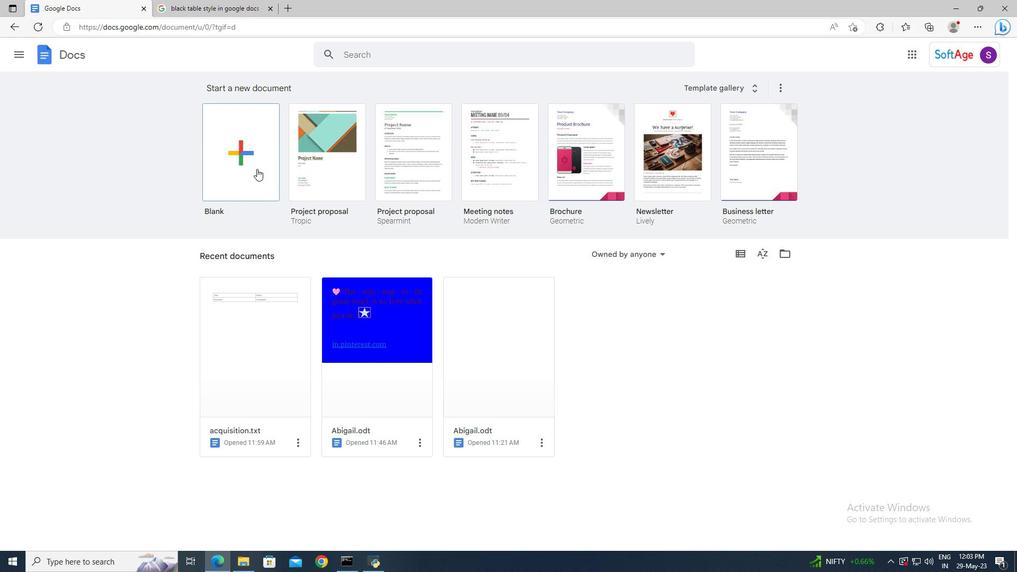 
Action: Mouse moved to (90, 47)
Screenshot: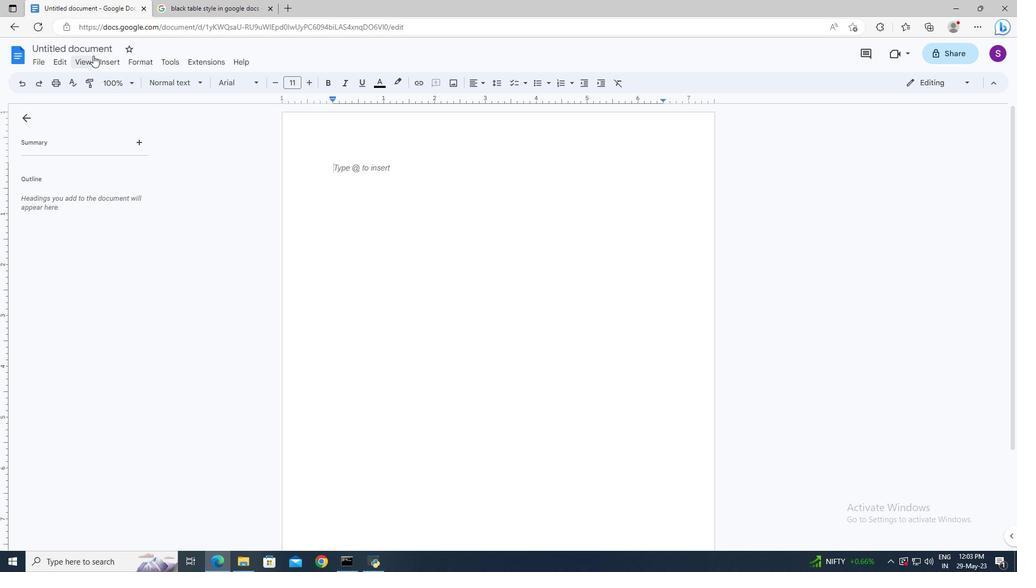 
Action: Mouse pressed left at (90, 47)
Screenshot: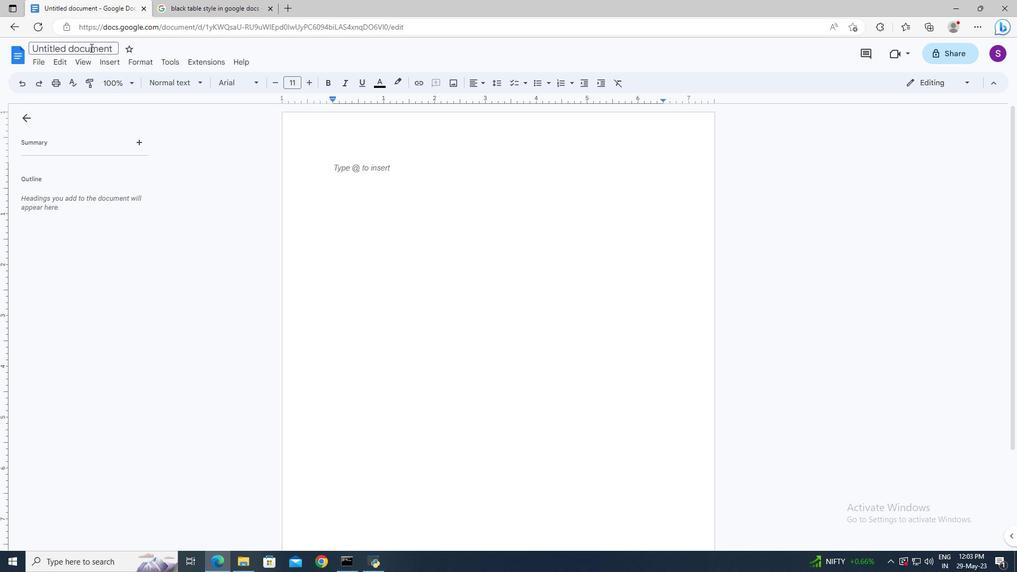 
Action: Mouse moved to (88, 48)
Screenshot: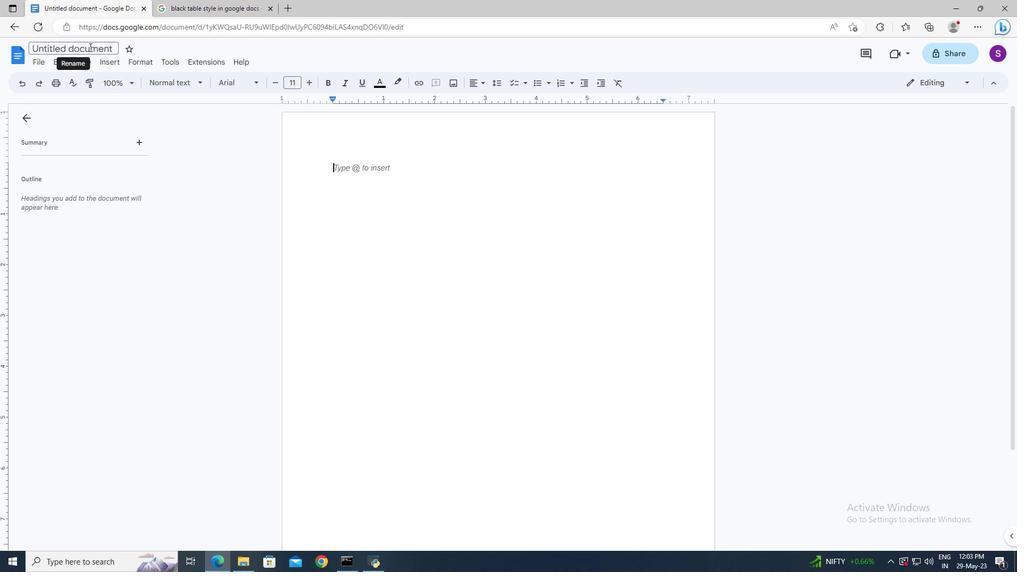 
Action: Key pressed acquisition.txt<Key.enter>
Screenshot: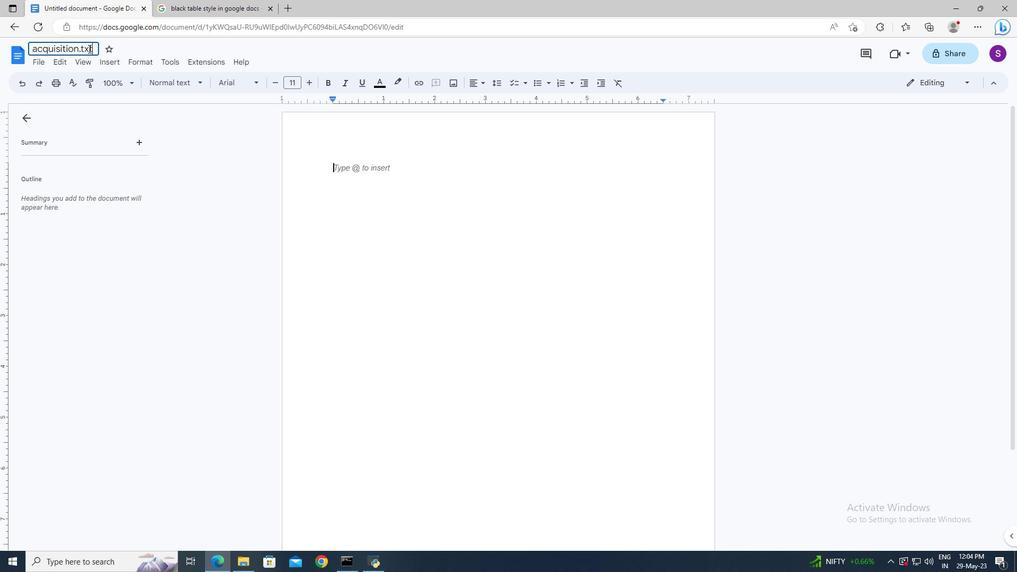 
Action: Mouse moved to (335, 167)
Screenshot: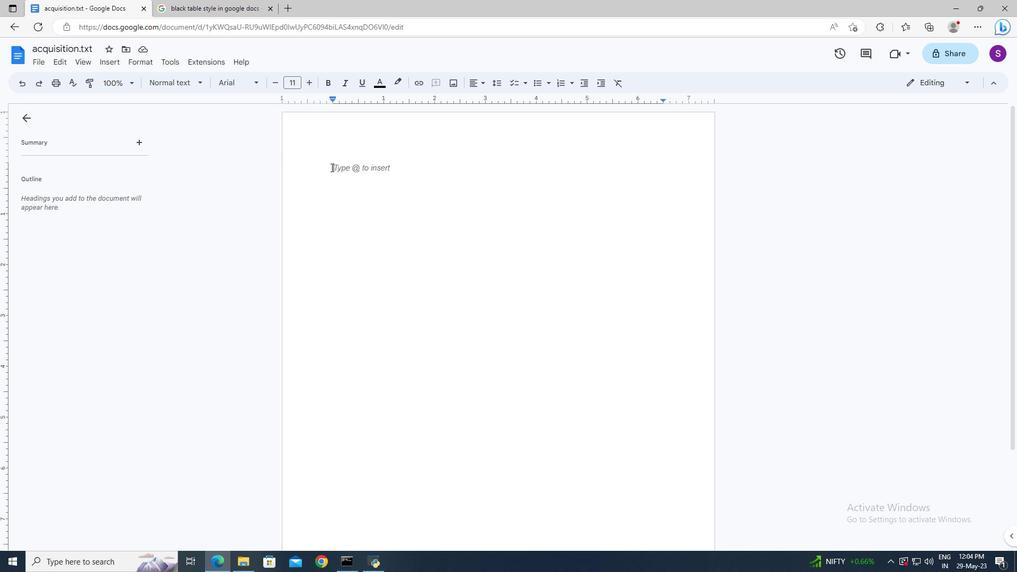 
Action: Mouse pressed left at (335, 167)
Screenshot: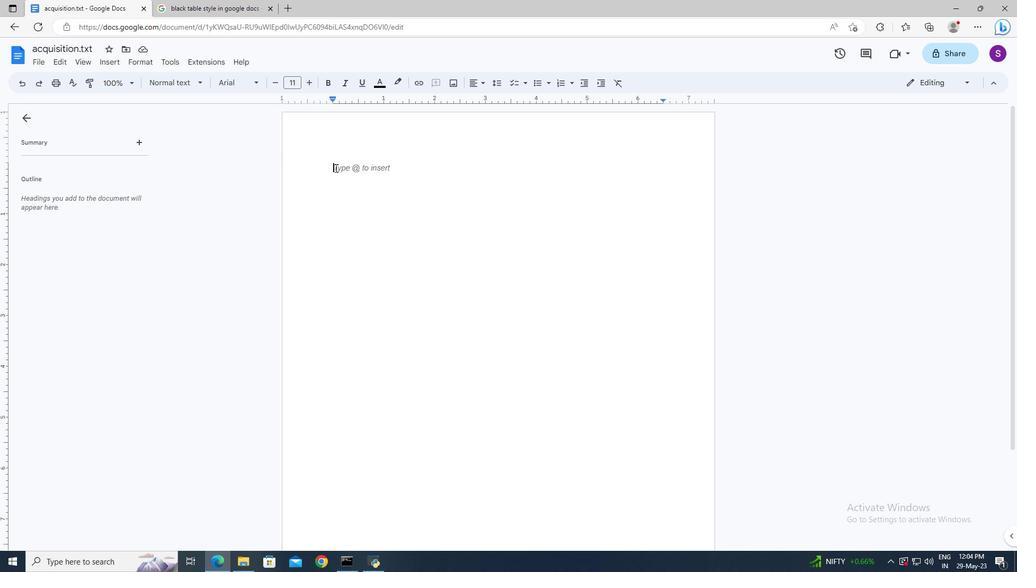 
Action: Mouse moved to (116, 61)
Screenshot: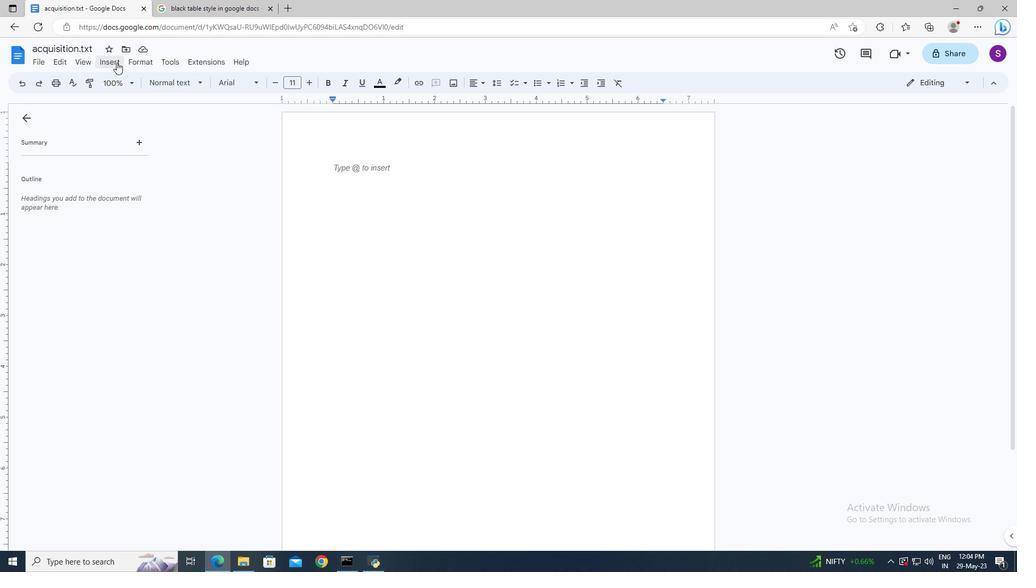 
Action: Mouse pressed left at (116, 61)
Screenshot: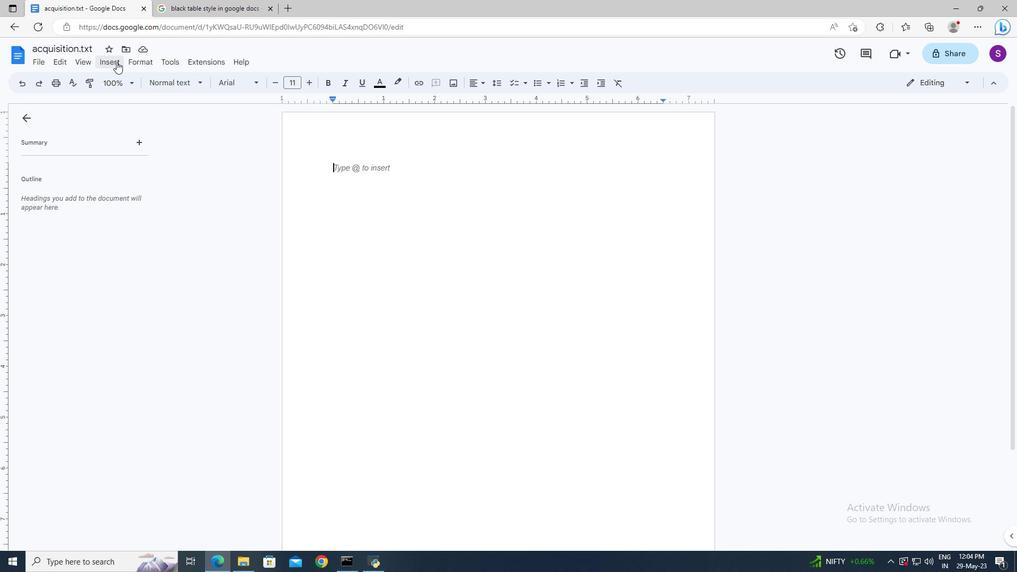 
Action: Mouse moved to (281, 132)
Screenshot: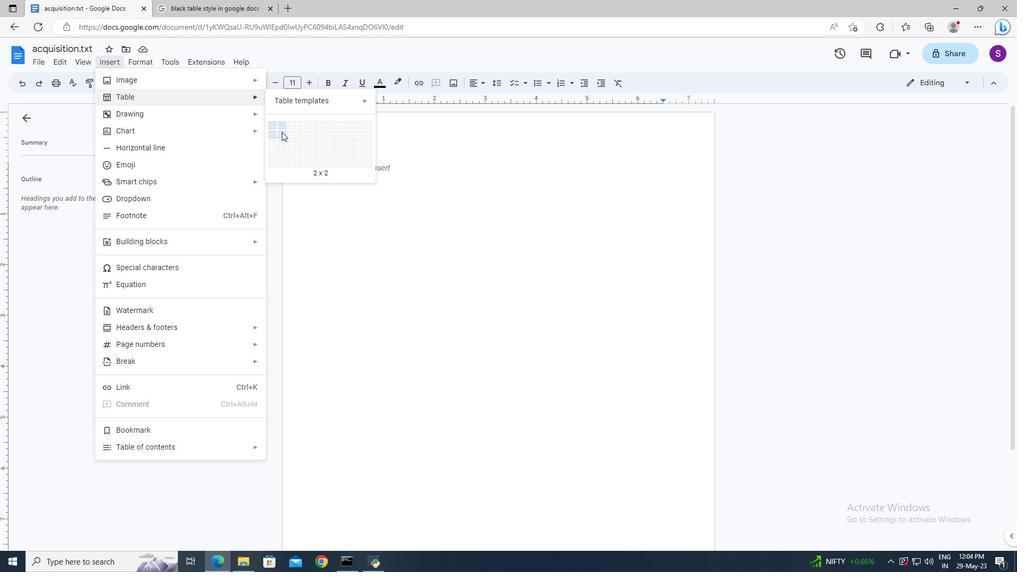 
Action: Mouse pressed left at (281, 132)
Screenshot: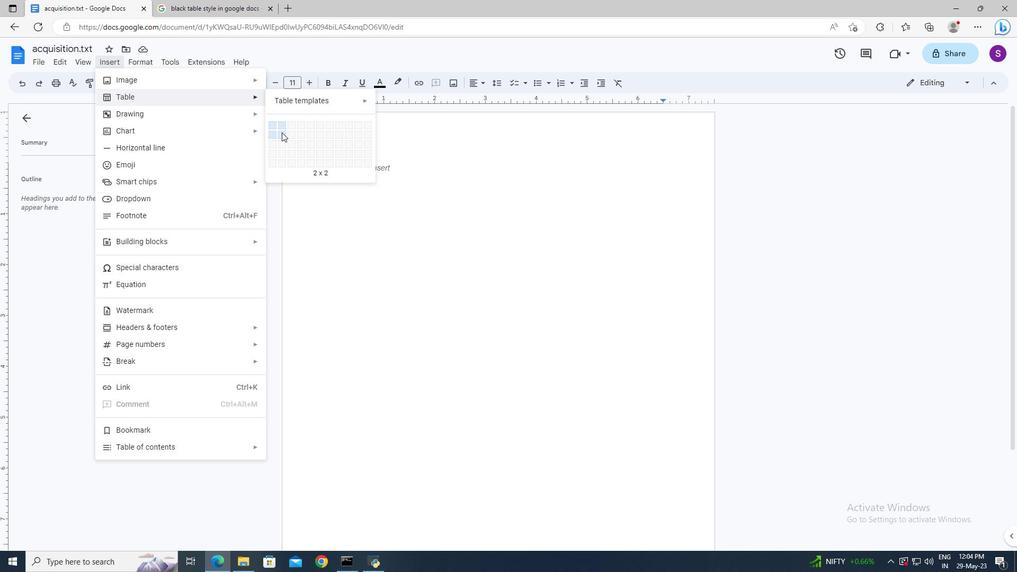 
Action: Mouse moved to (282, 132)
Screenshot: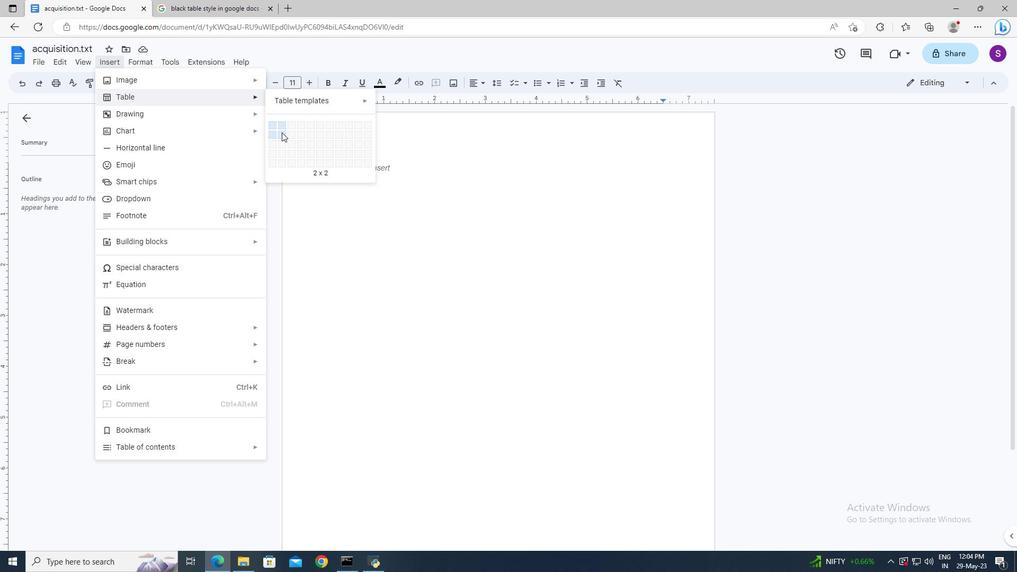 
Action: Key pressed <Key.shift>Task<Key.tab><Key.shift_r>Status
Screenshot: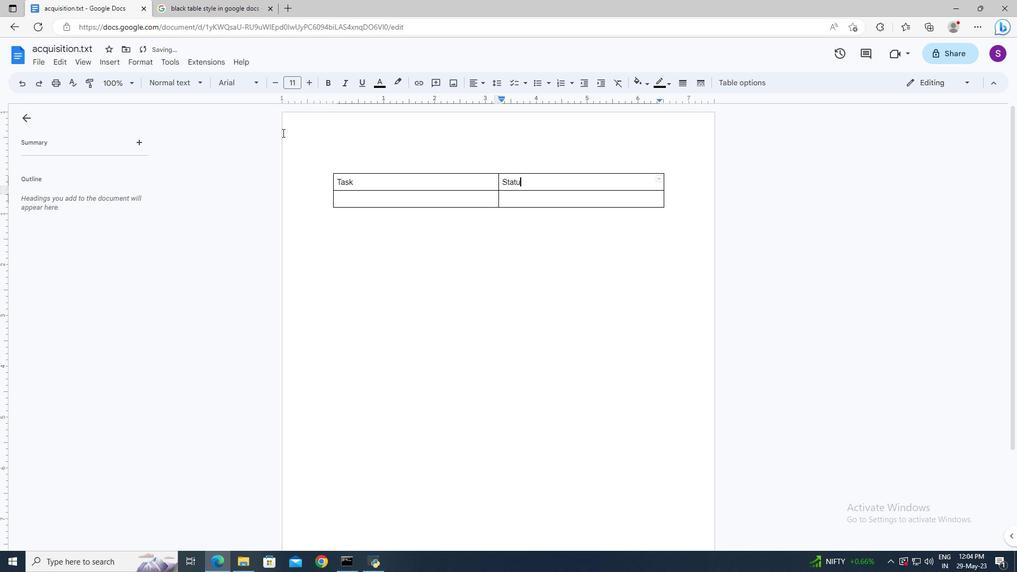 
Action: Mouse moved to (345, 199)
Screenshot: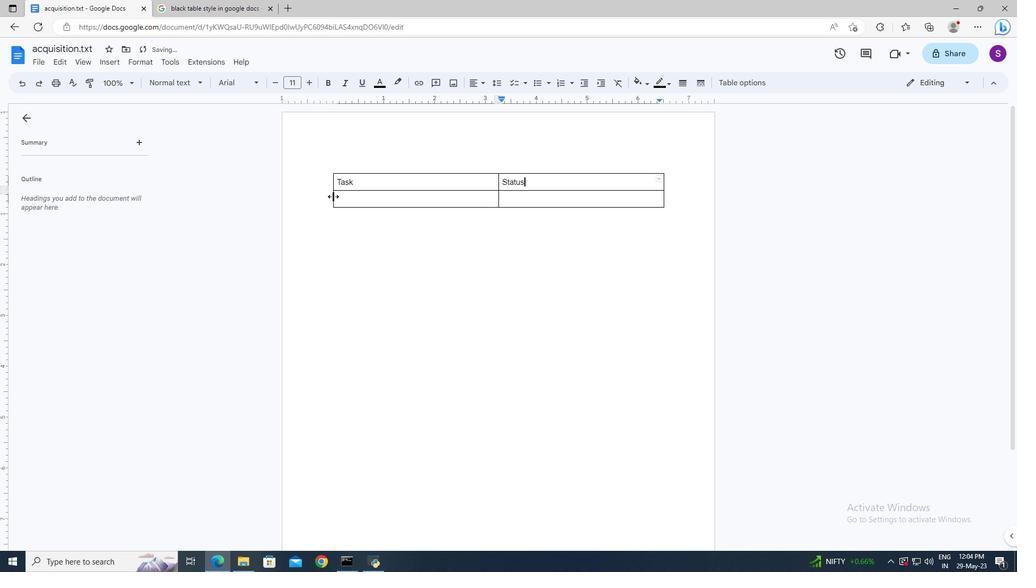 
Action: Mouse pressed left at (345, 199)
Screenshot: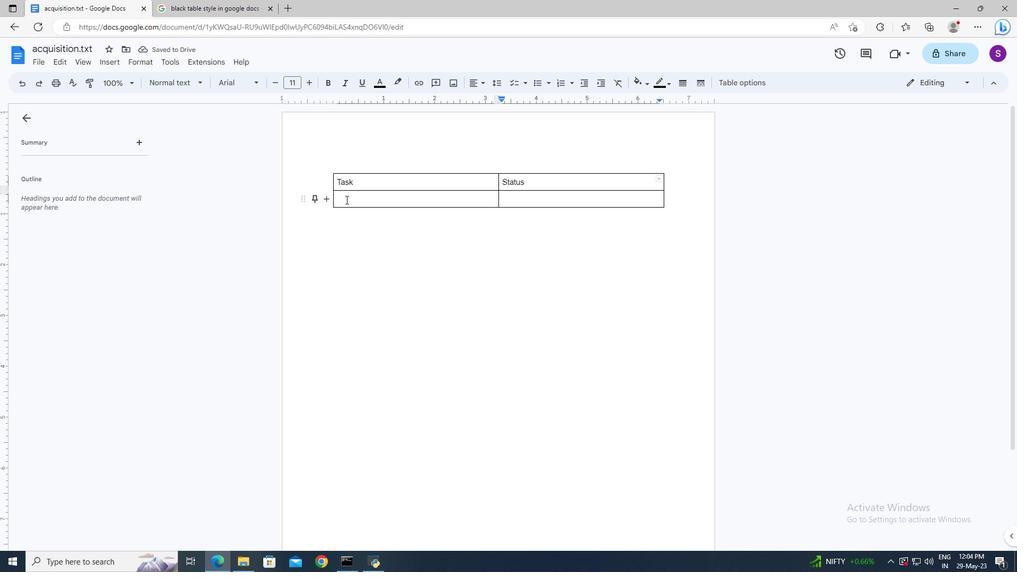 
Action: Mouse moved to (344, 200)
Screenshot: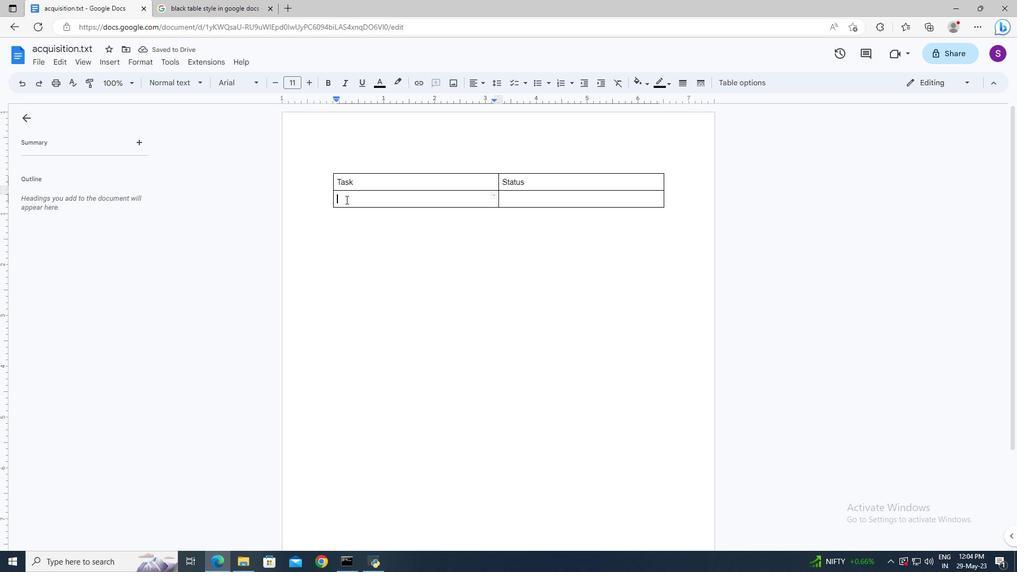 
Action: Key pressed <Key.shift>Research<Key.tab><Key.shift>Completed
Screenshot: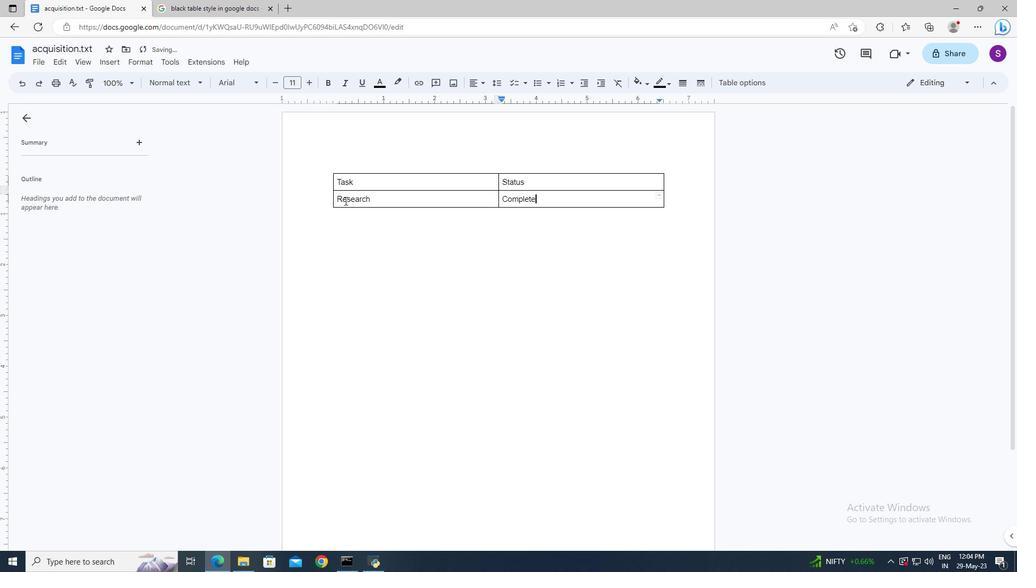 
Action: Mouse moved to (341, 184)
Screenshot: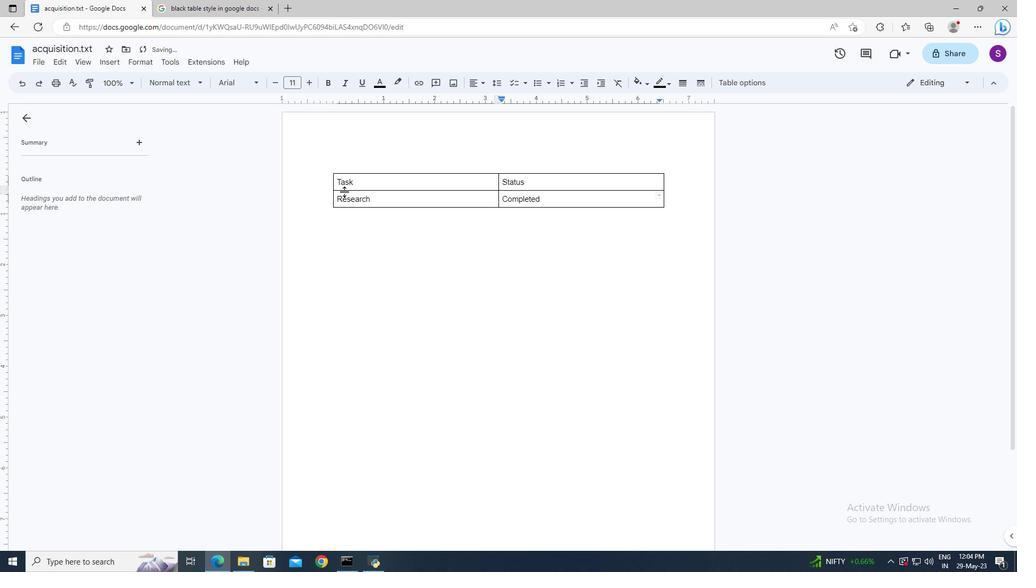 
Action: Mouse pressed left at (341, 184)
Screenshot: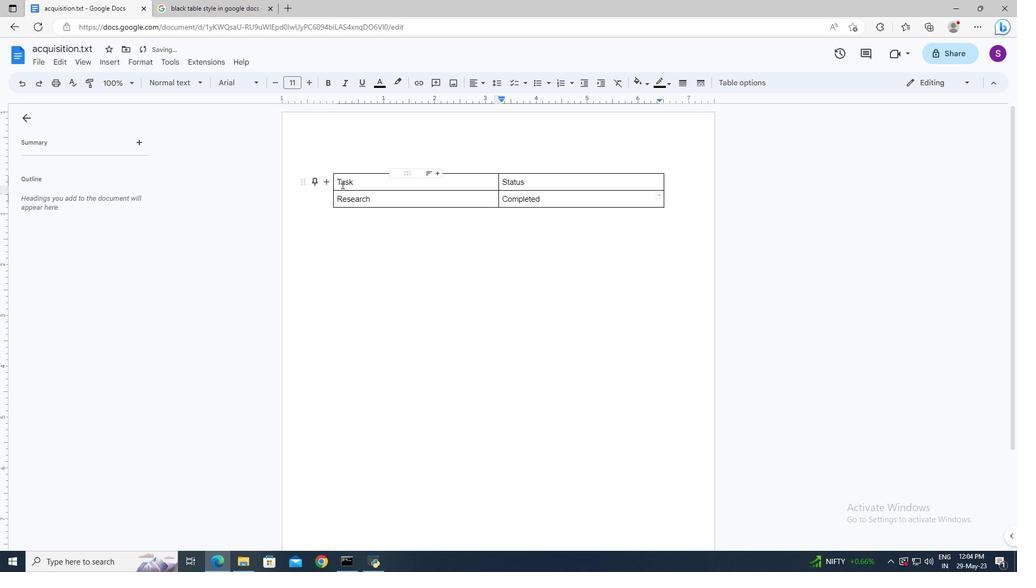 
Action: Mouse moved to (727, 86)
Screenshot: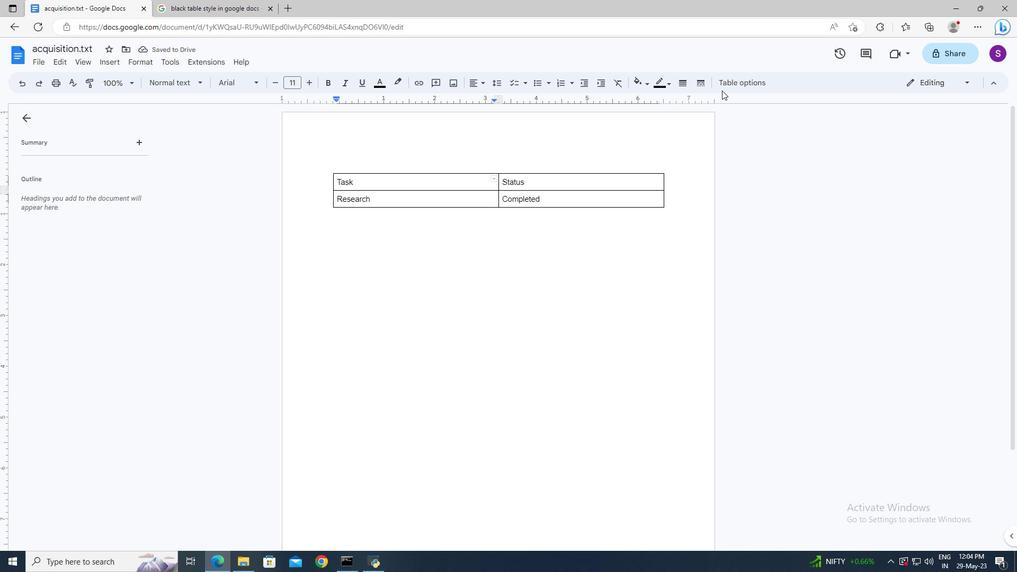
Action: Mouse pressed left at (727, 86)
Screenshot: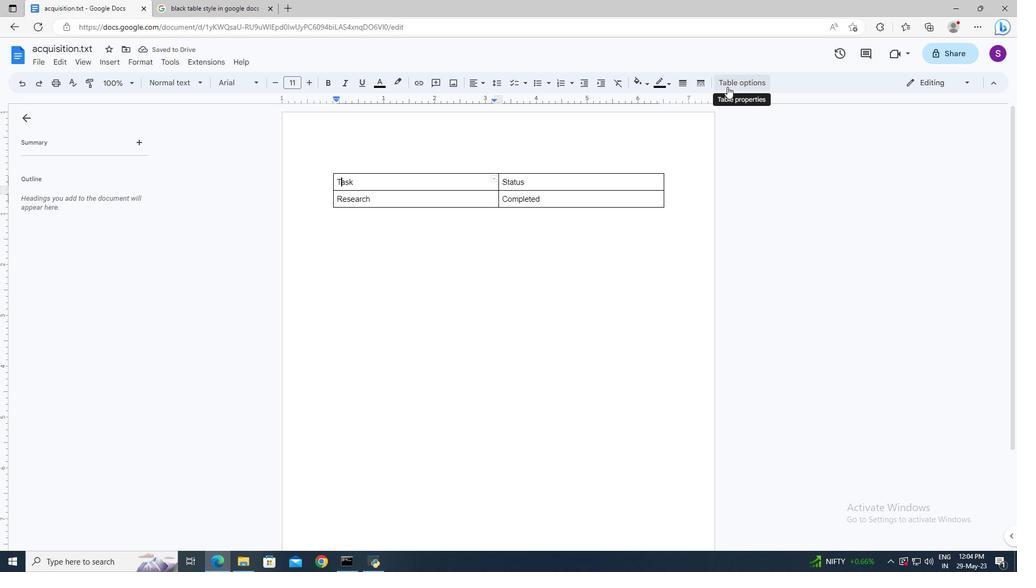 
Action: Mouse moved to (859, 114)
Screenshot: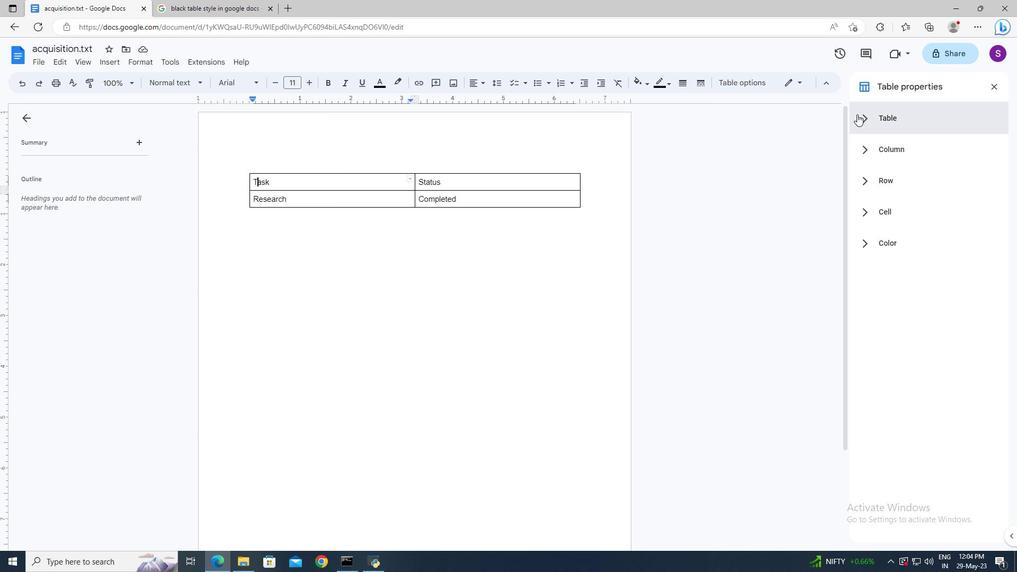 
Action: Mouse pressed left at (859, 114)
Screenshot: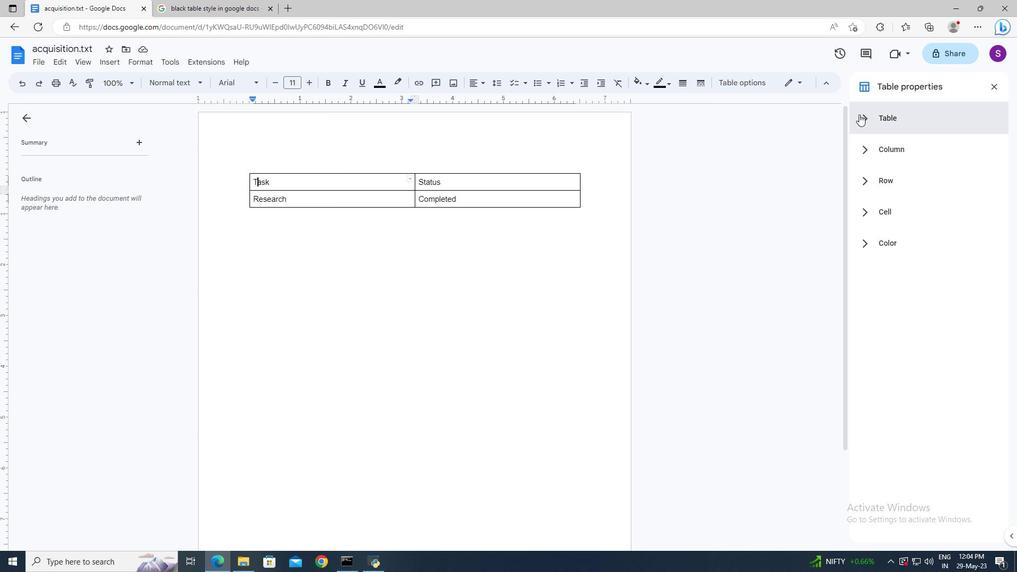 
Action: Mouse moved to (871, 335)
Screenshot: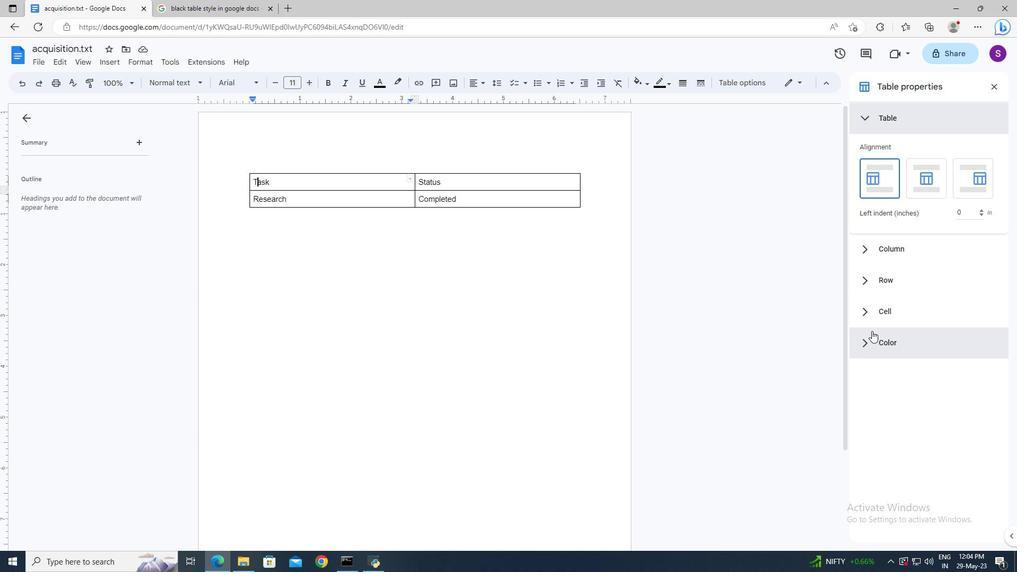 
Action: Mouse pressed left at (871, 335)
Screenshot: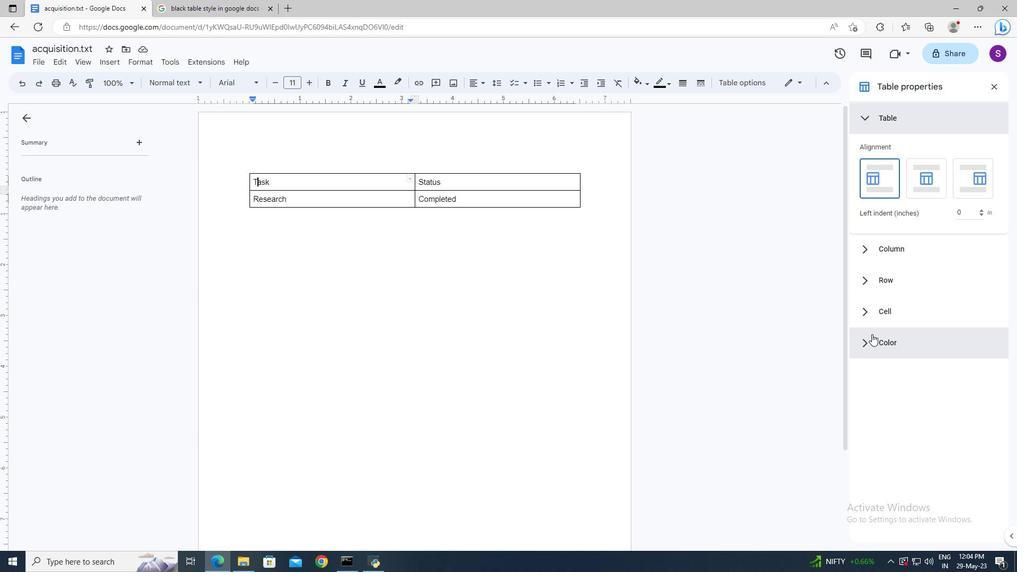 
Action: Mouse scrolled (871, 334) with delta (0, 0)
Screenshot: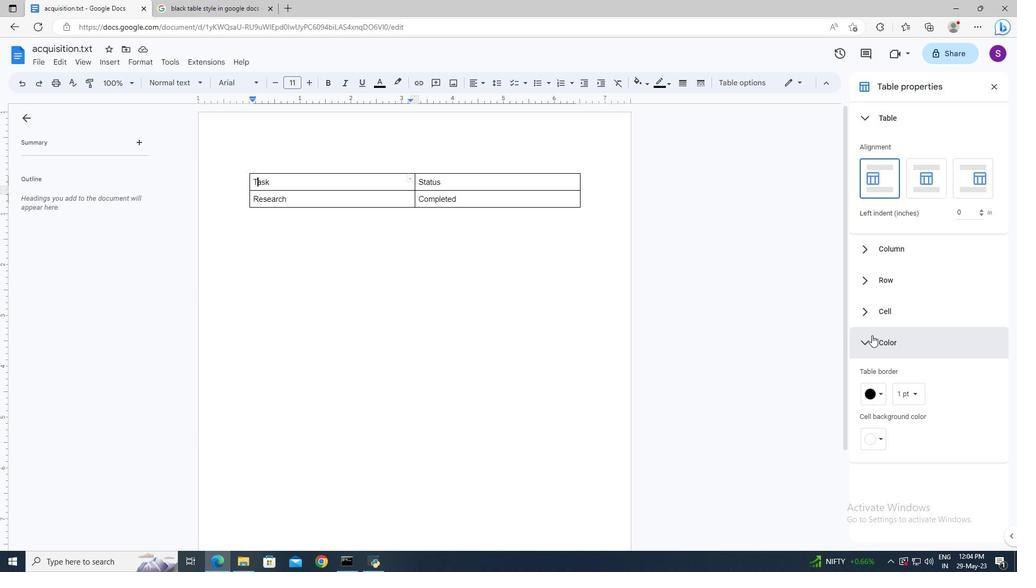 
Action: Mouse moved to (883, 393)
Screenshot: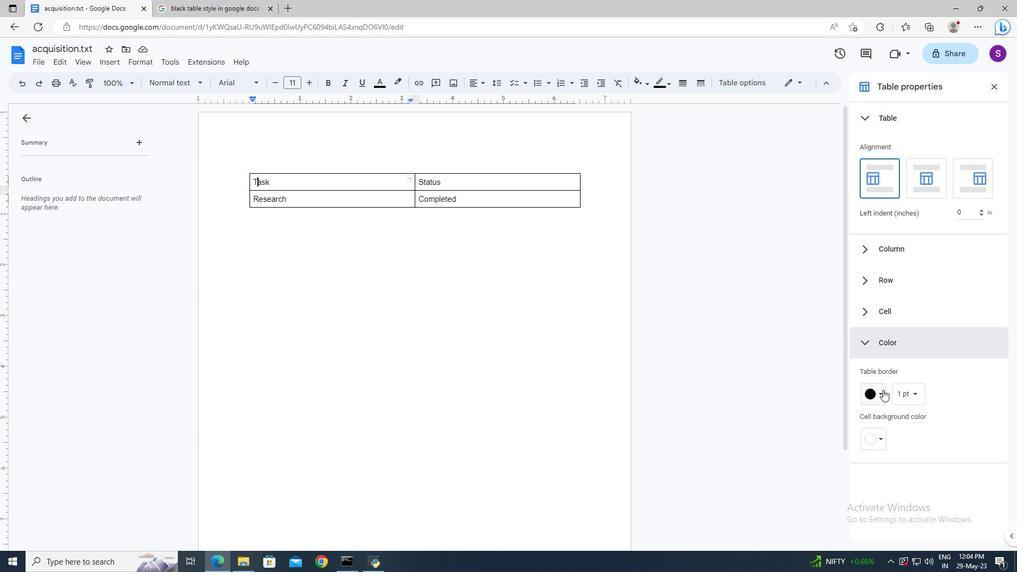 
Action: Mouse pressed left at (883, 393)
Screenshot: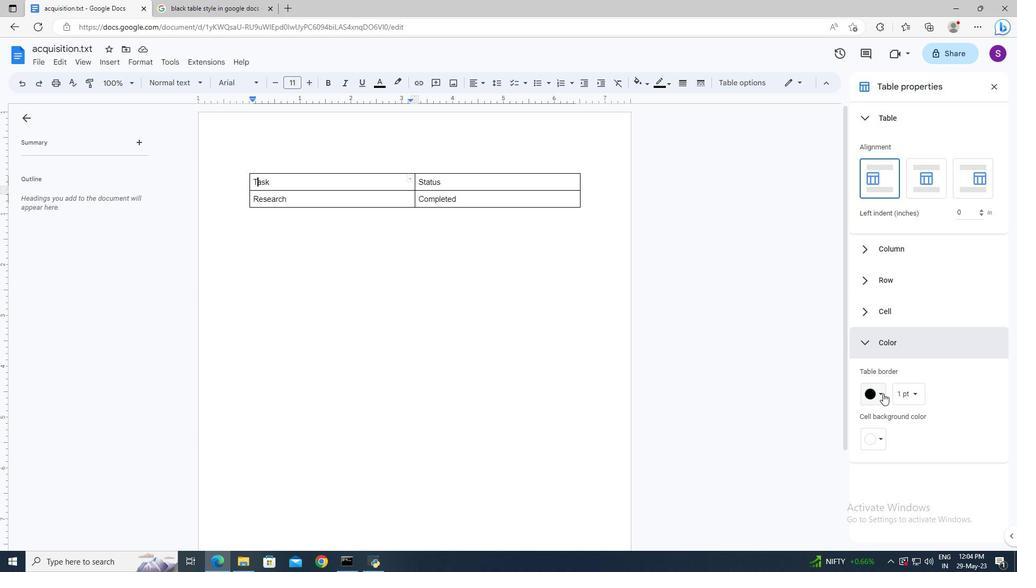 
Action: Mouse moved to (875, 416)
Screenshot: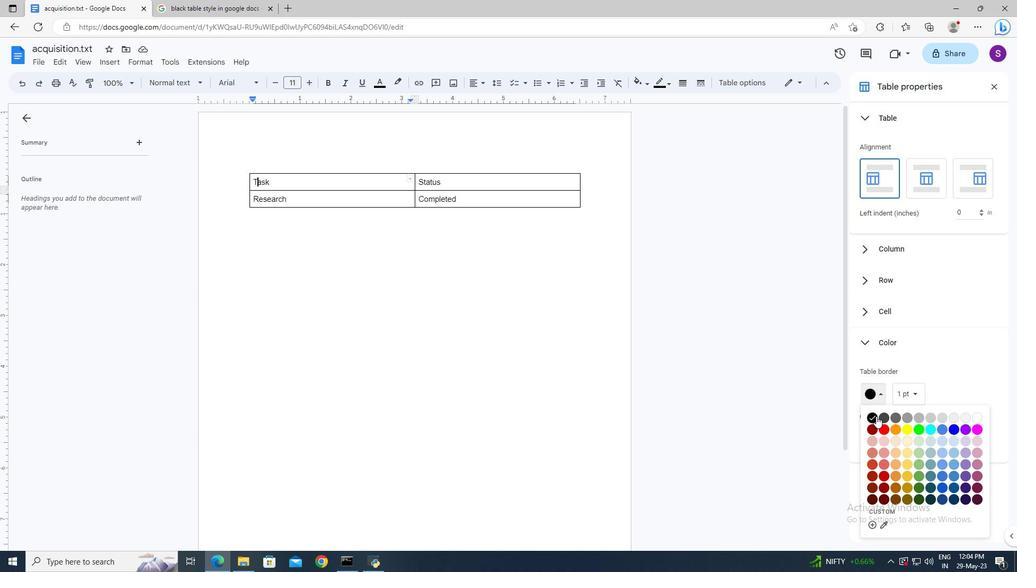 
Action: Mouse pressed left at (875, 416)
Screenshot: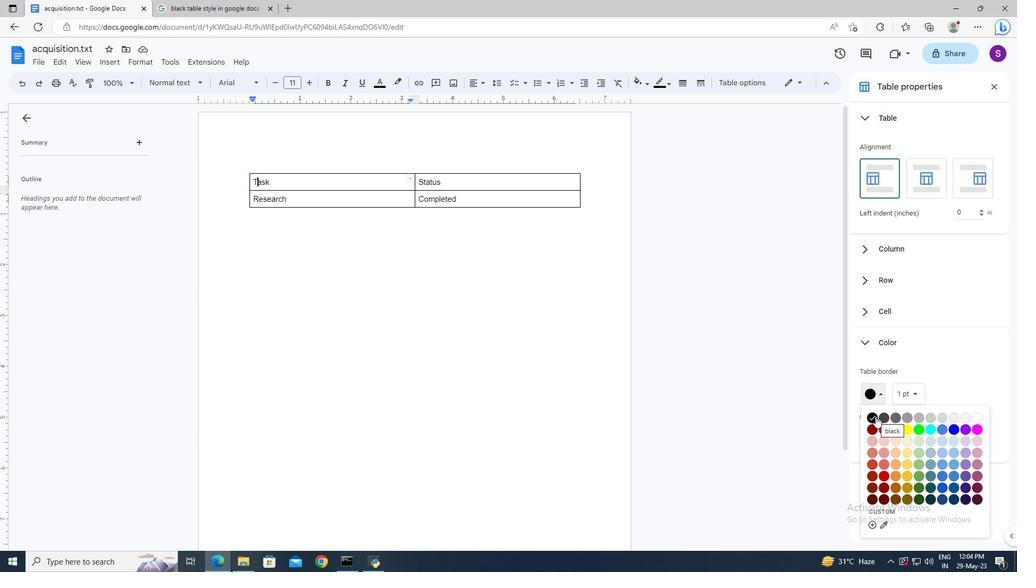 
Action: Mouse moved to (997, 88)
Screenshot: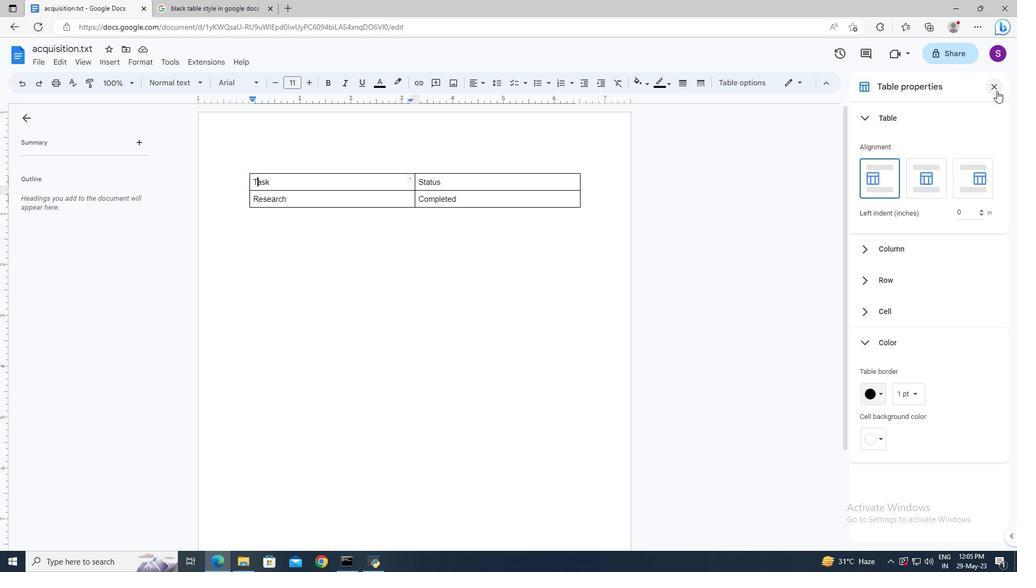 
Action: Mouse pressed left at (997, 88)
Screenshot: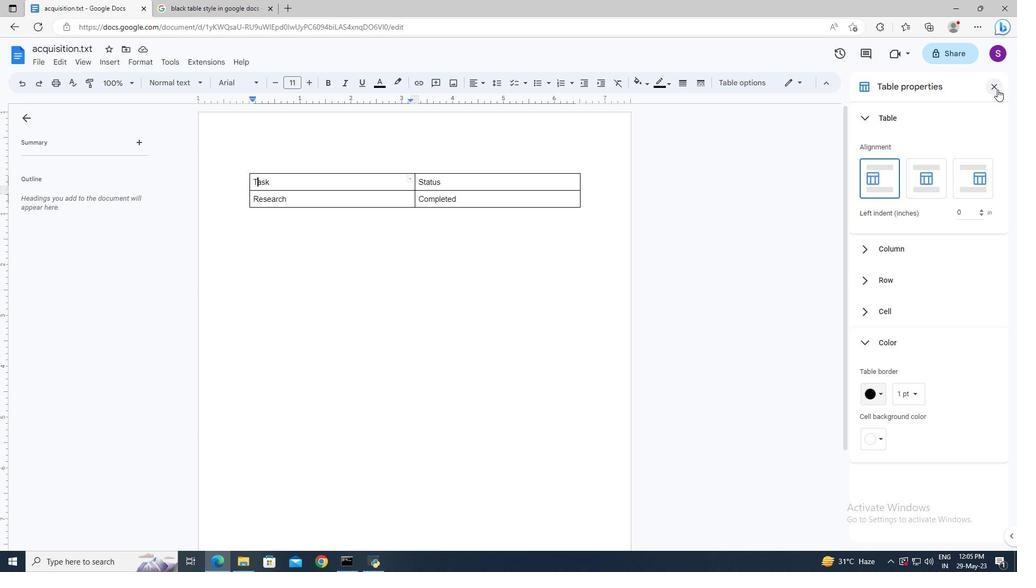 
Action: Mouse moved to (658, 214)
Screenshot: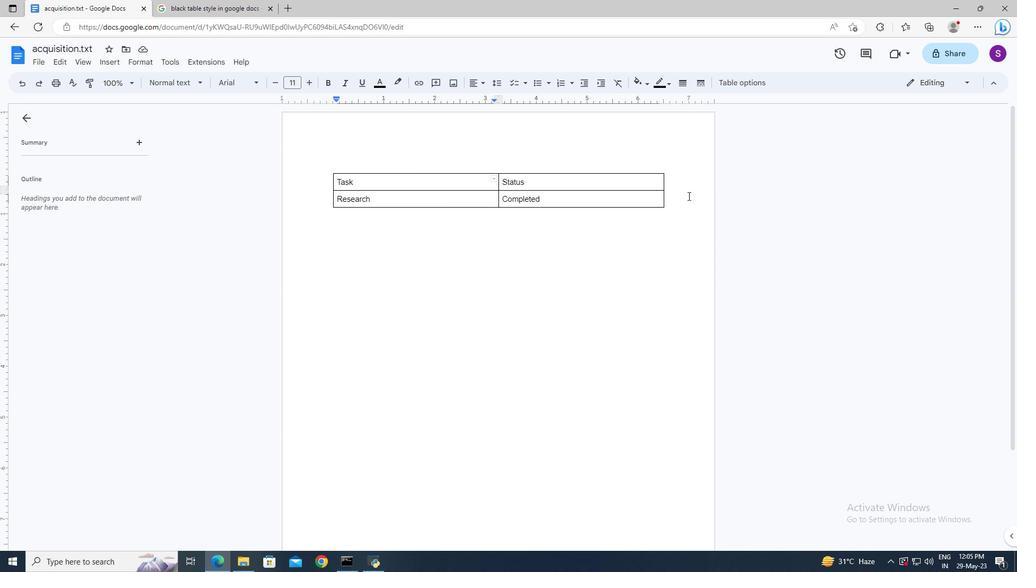 
Action: Mouse pressed left at (658, 214)
Screenshot: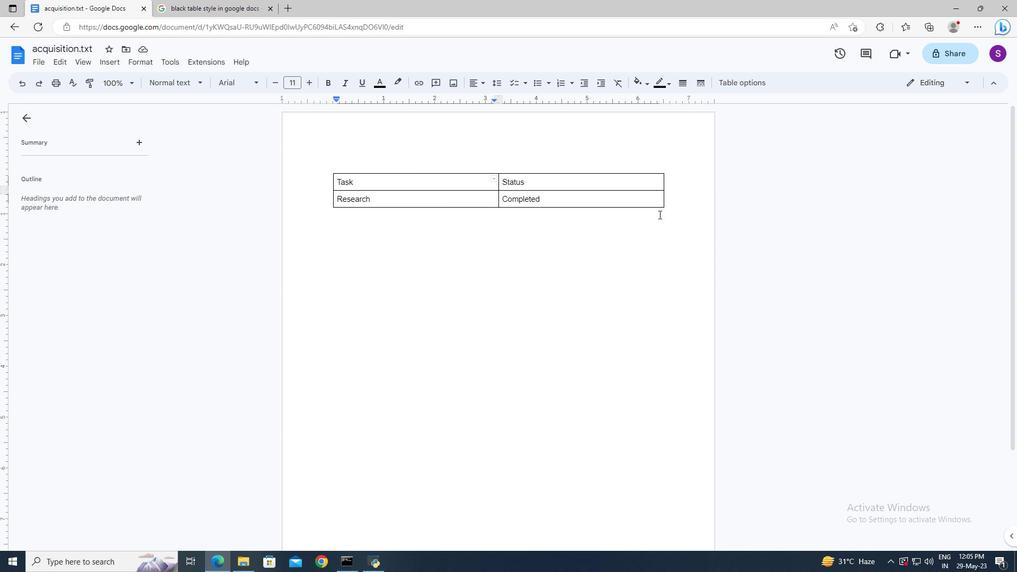 
